 Task: Create new contact,   with mail id: 'NoraHill@Gmail.com', first name: 'Nora', Last name: 'Hill', Job Title: IT Consultant, Phone number (617) 555-4567. Change life cycle stage to  'Lead' and lead status to 'New'. Add new company to the associated contact: corporate.comcast.com and type: Vendor. Logged in from softage.4@softage.net
Action: Mouse moved to (82, 53)
Screenshot: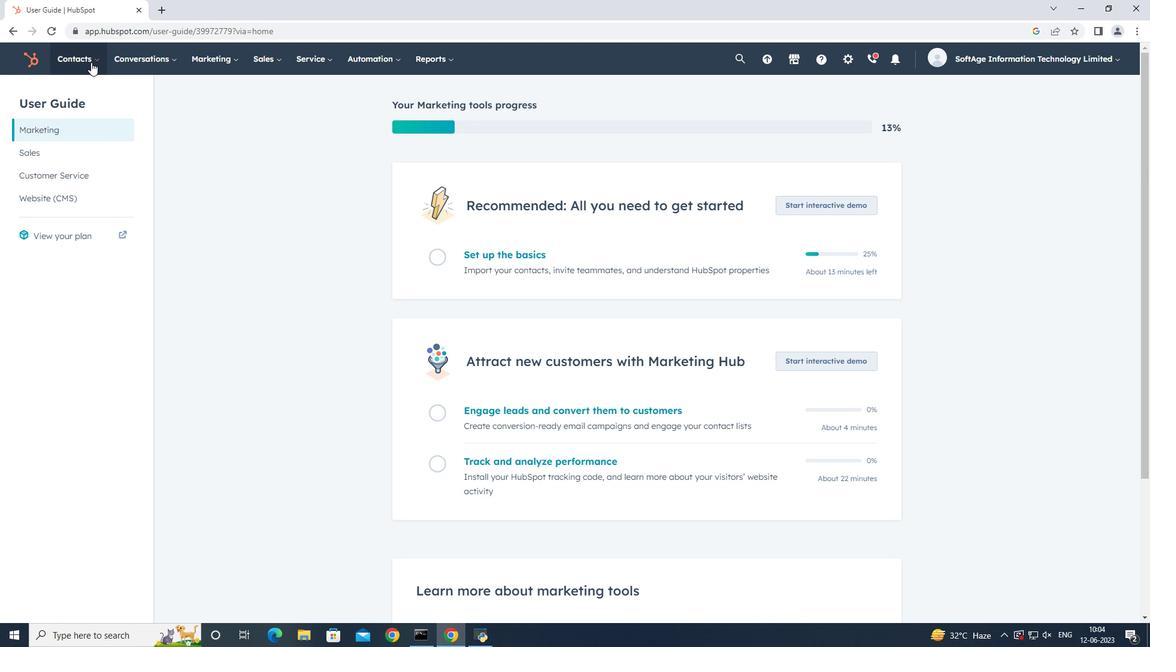 
Action: Mouse pressed left at (82, 53)
Screenshot: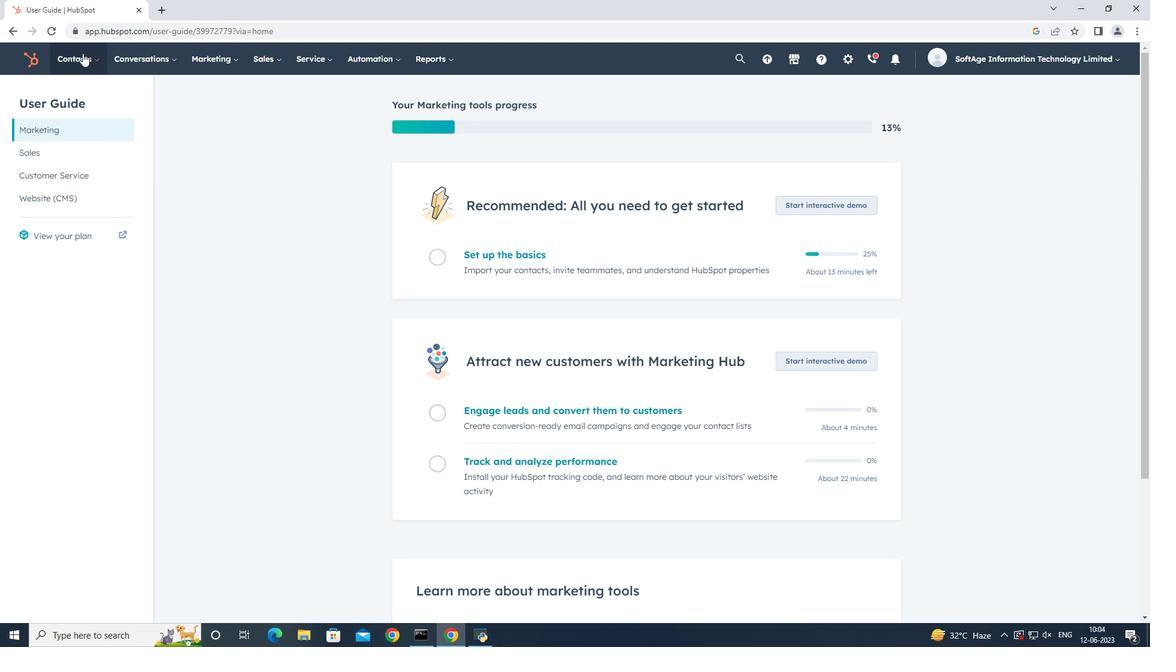 
Action: Mouse moved to (92, 91)
Screenshot: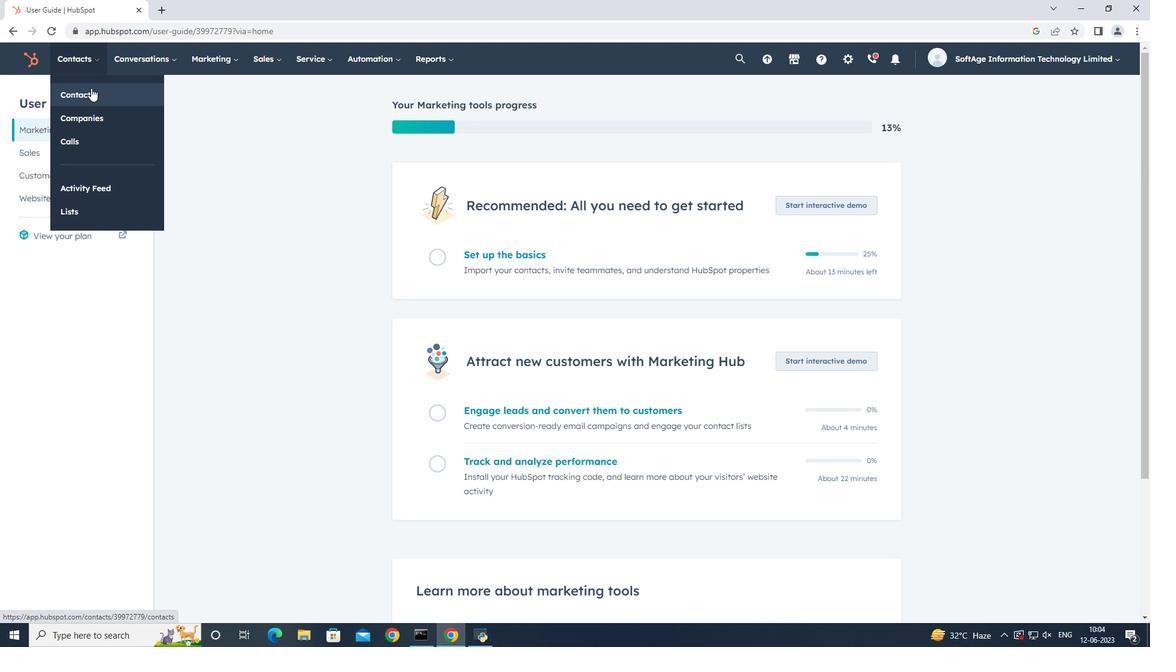 
Action: Mouse pressed left at (92, 91)
Screenshot: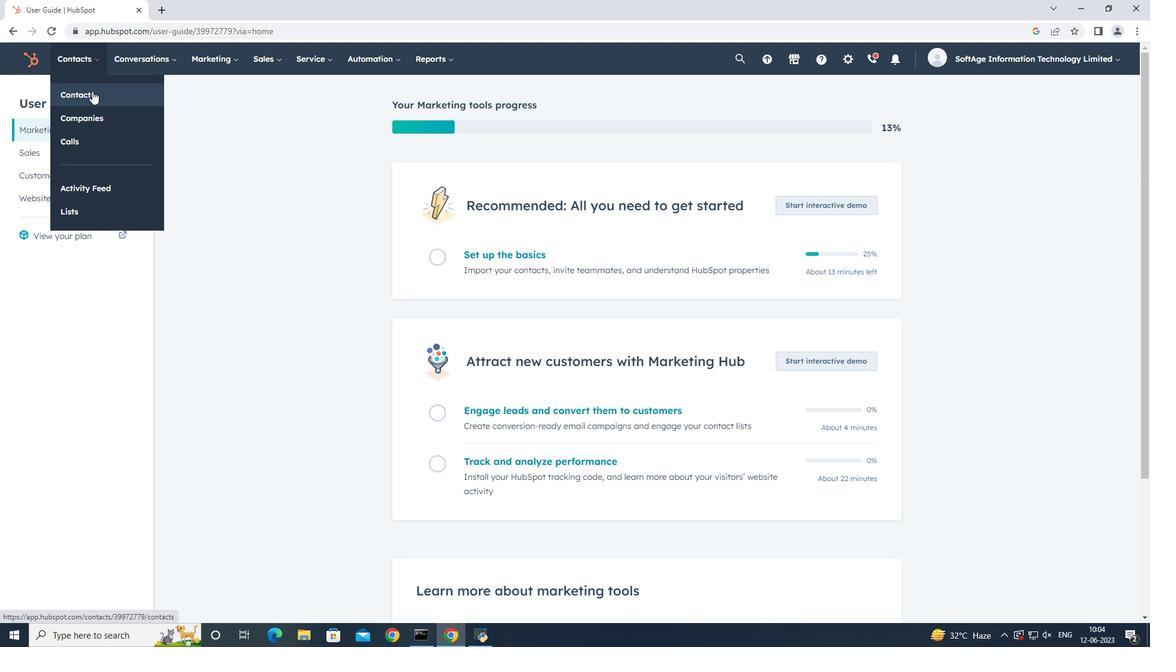 
Action: Mouse moved to (1093, 99)
Screenshot: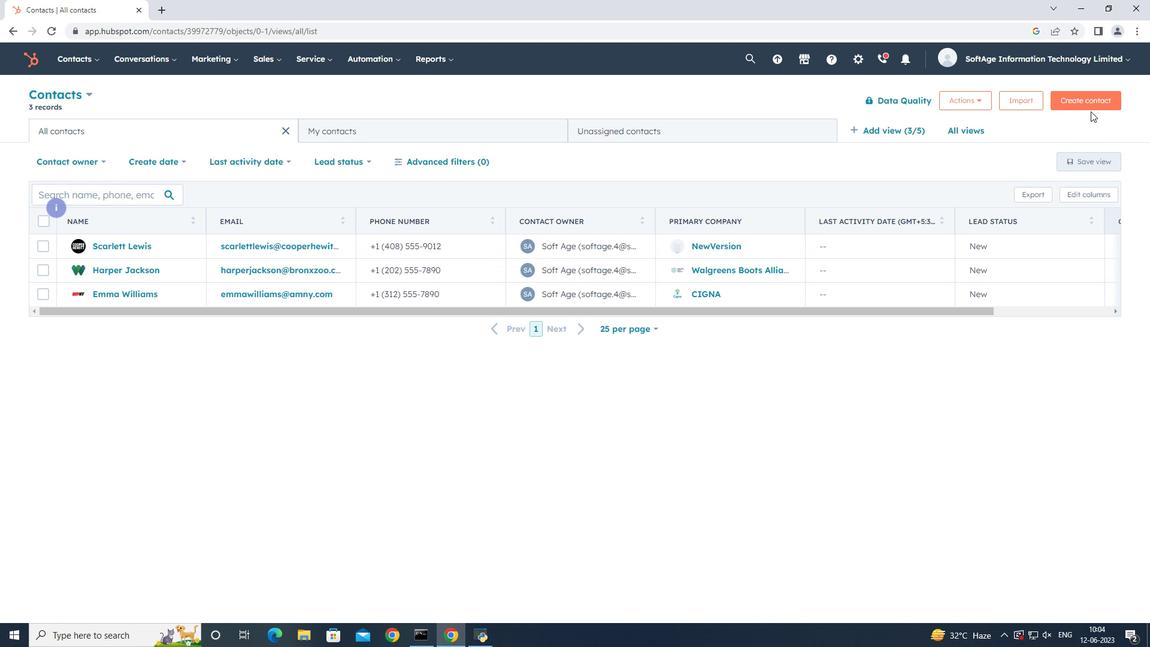 
Action: Mouse pressed left at (1093, 99)
Screenshot: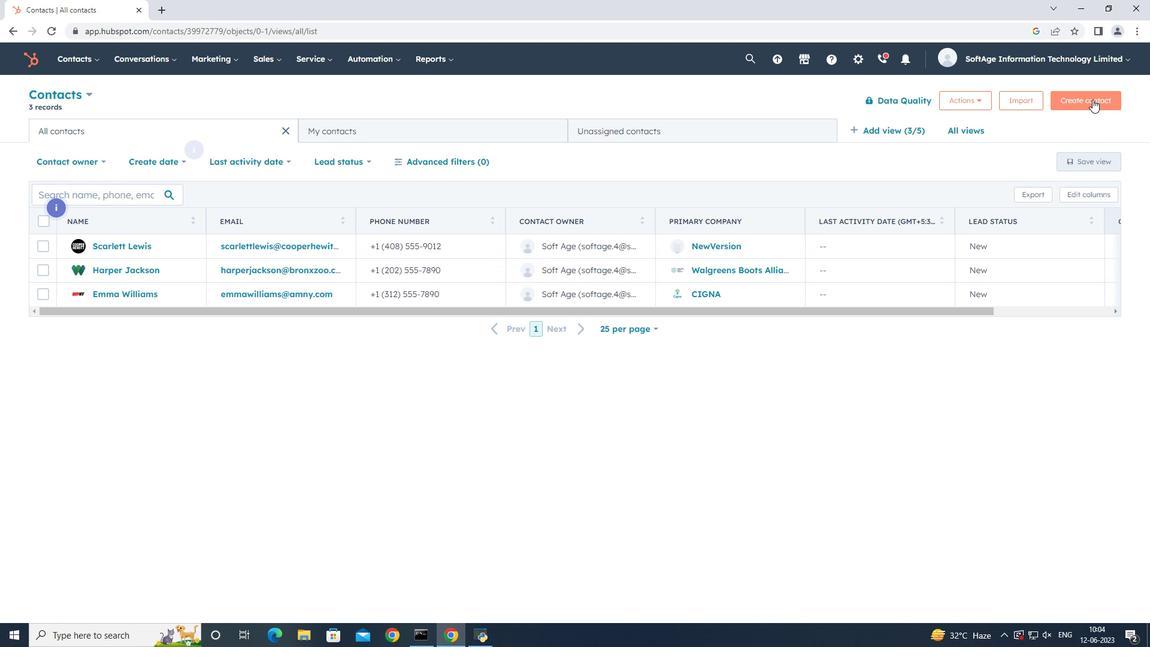 
Action: Mouse moved to (981, 157)
Screenshot: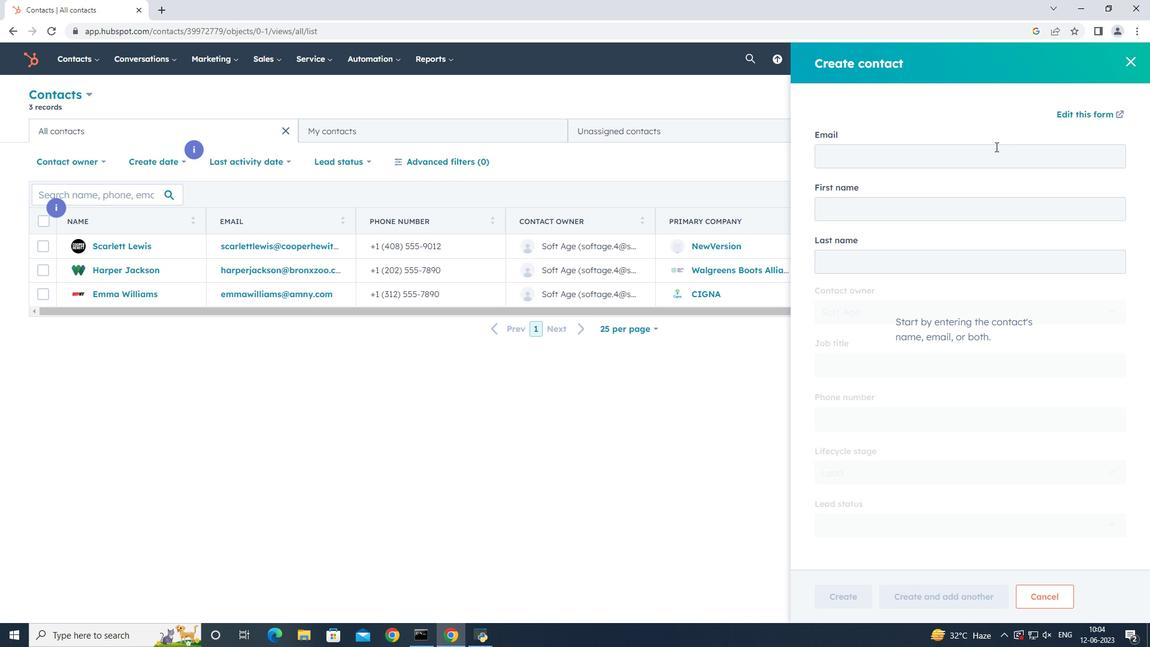 
Action: Mouse pressed left at (981, 157)
Screenshot: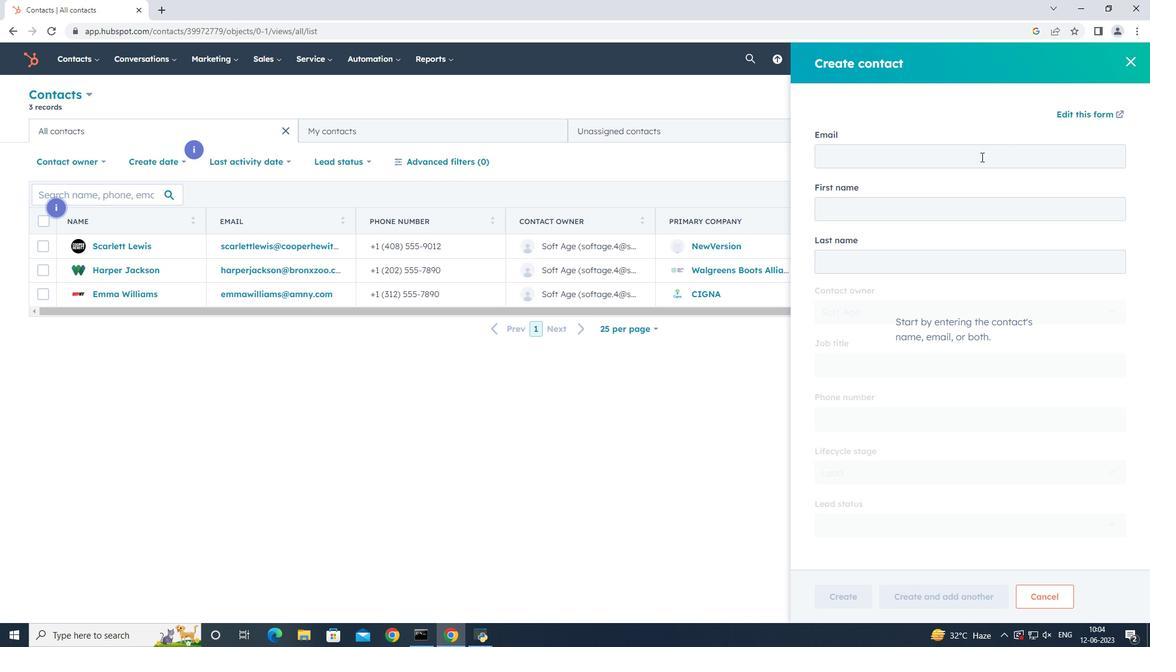 
Action: Key pressed <Key.shift><Key.shift><Key.shift><Key.shift><Key.shift><Key.shift><Key.shift><Key.shift>Nora<Key.shift><Key.shift>Hill.c<Key.backspace><Key.backspace><Key.shift>@gmail.com<Key.tab><Key.shift>Nora<Key.tab><Key.shift><Key.shift><Key.shift>Hill
Screenshot: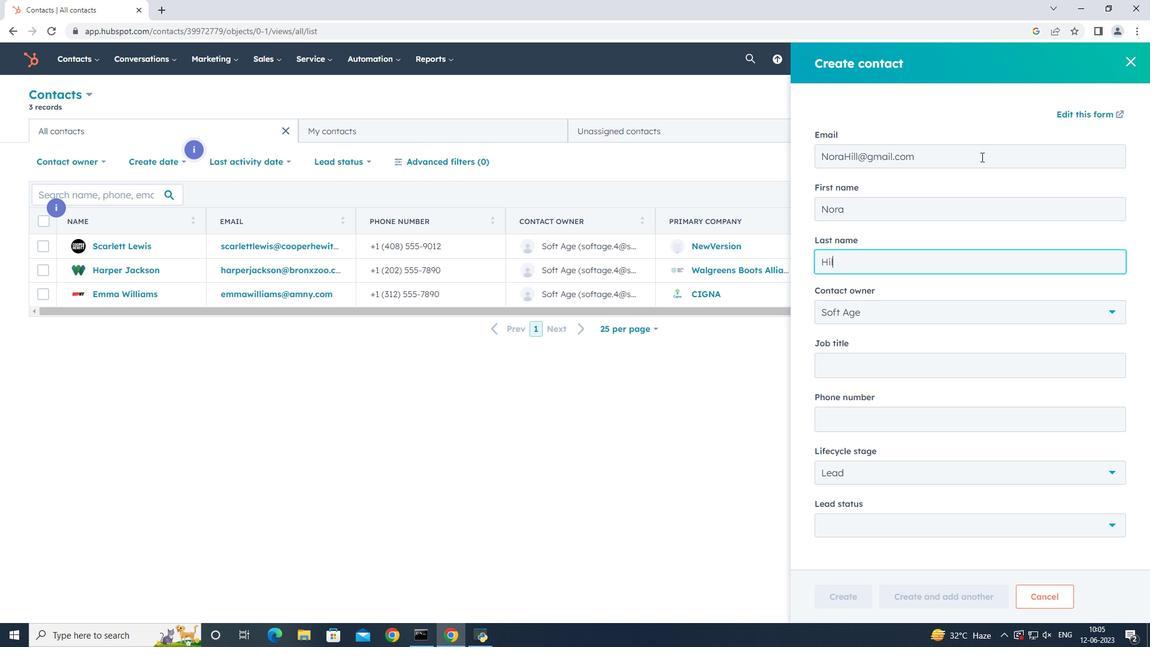 
Action: Mouse moved to (950, 360)
Screenshot: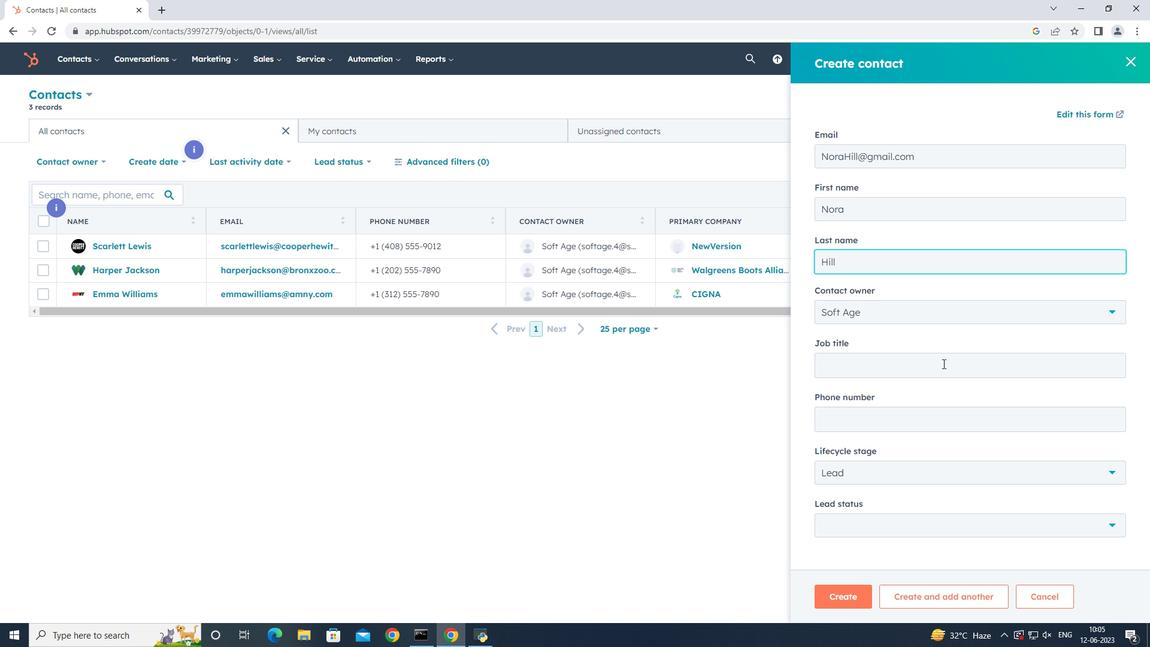 
Action: Mouse pressed left at (950, 360)
Screenshot: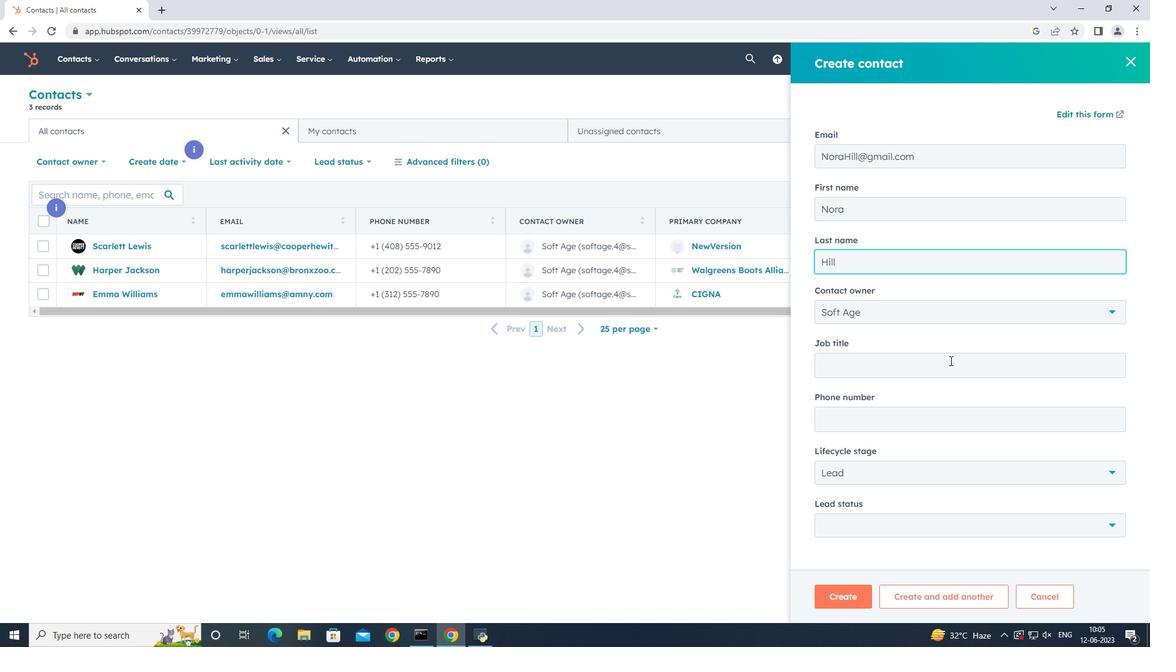 
Action: Key pressed <Key.shift>IT<Key.space><Key.shift><Key.shift><Key.shift><Key.shift><Key.shift><Key.shift>Consultant
Screenshot: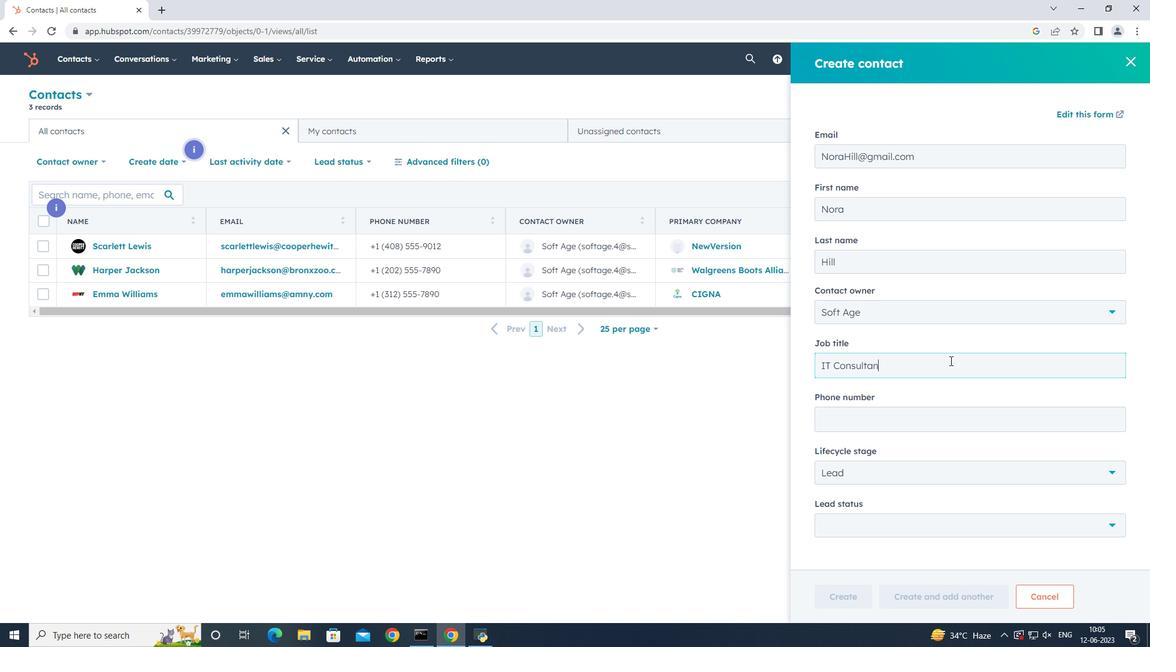 
Action: Mouse moved to (932, 421)
Screenshot: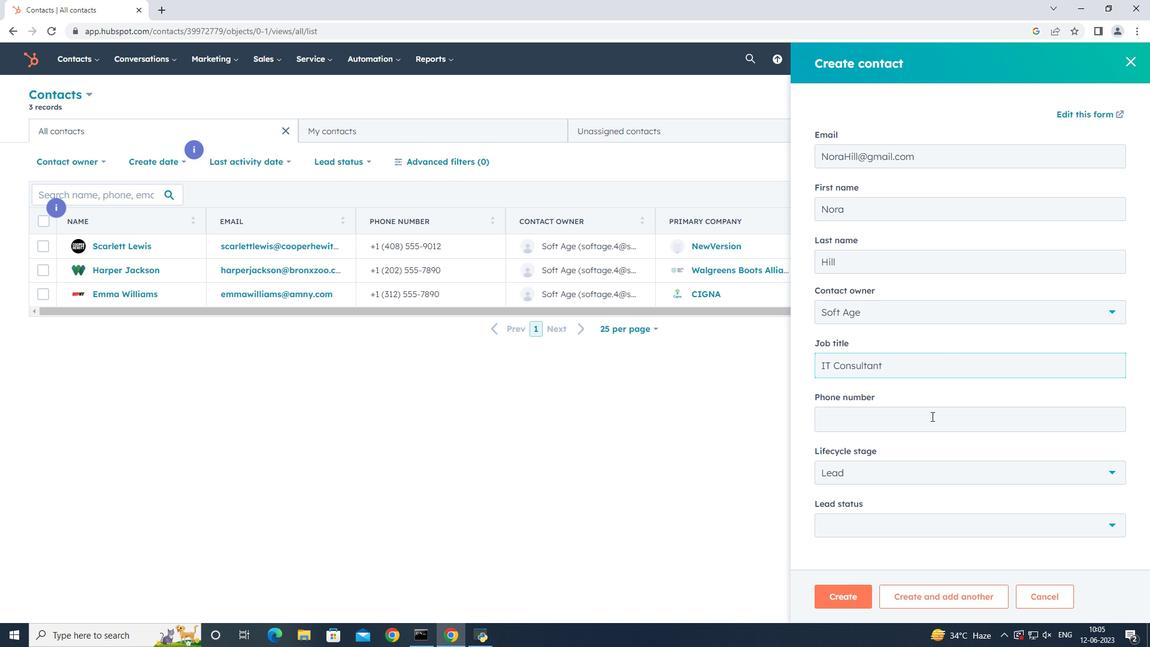 
Action: Mouse pressed left at (932, 421)
Screenshot: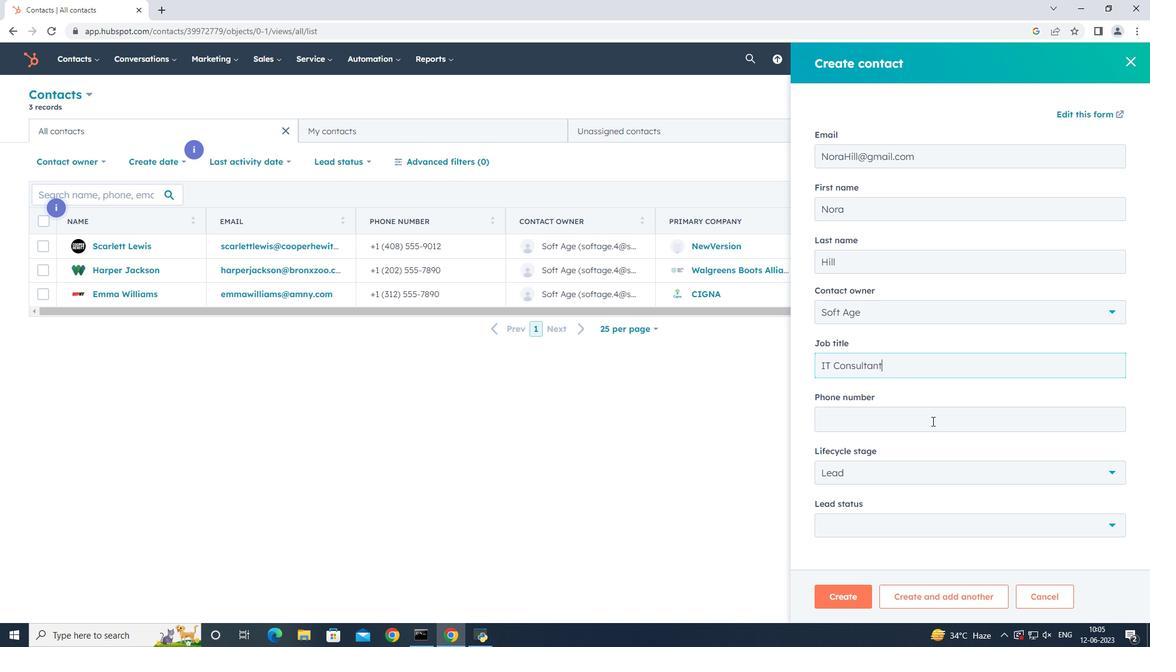 
Action: Key pressed 6175554567
Screenshot: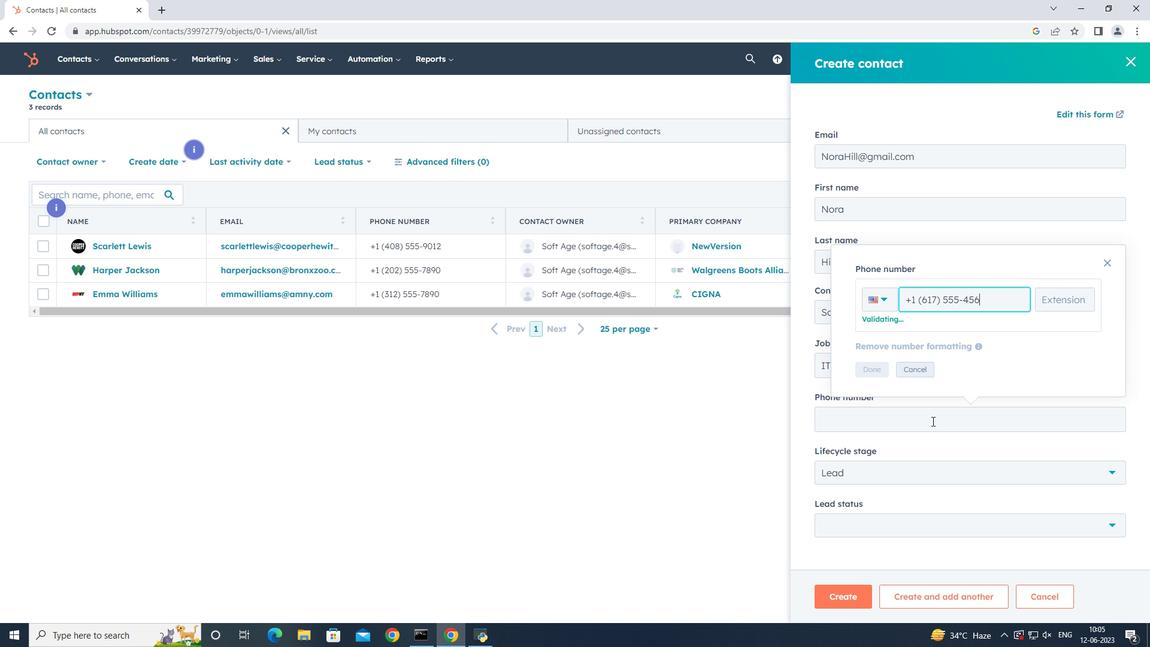 
Action: Mouse moved to (864, 370)
Screenshot: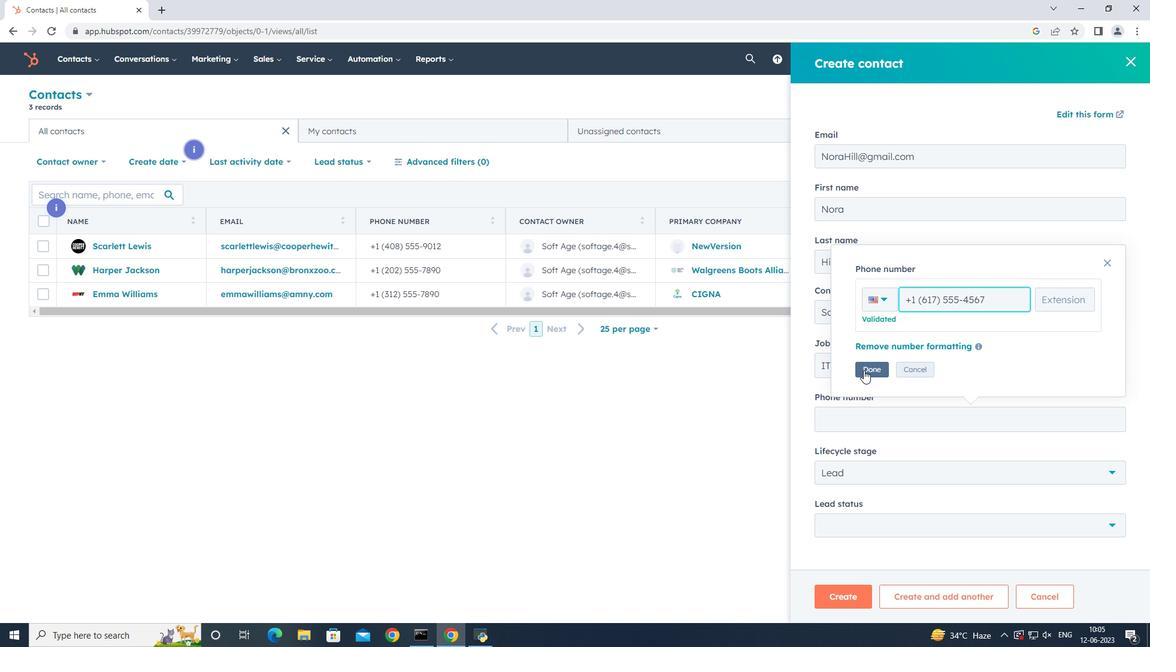 
Action: Mouse pressed left at (864, 370)
Screenshot: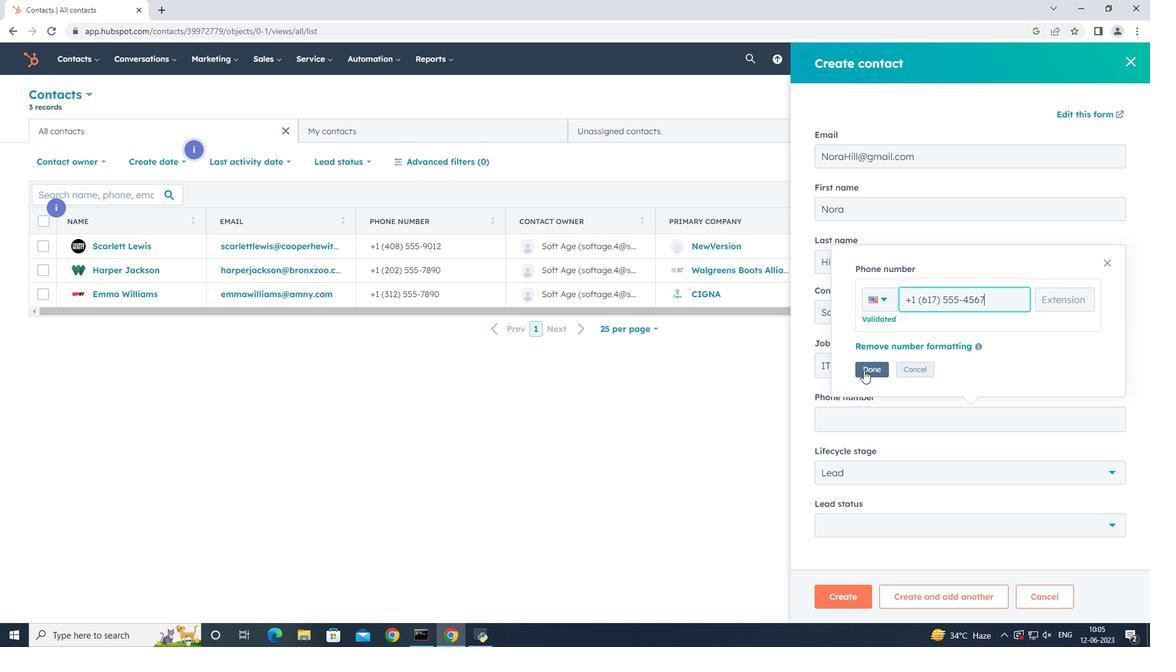 
Action: Mouse moved to (907, 484)
Screenshot: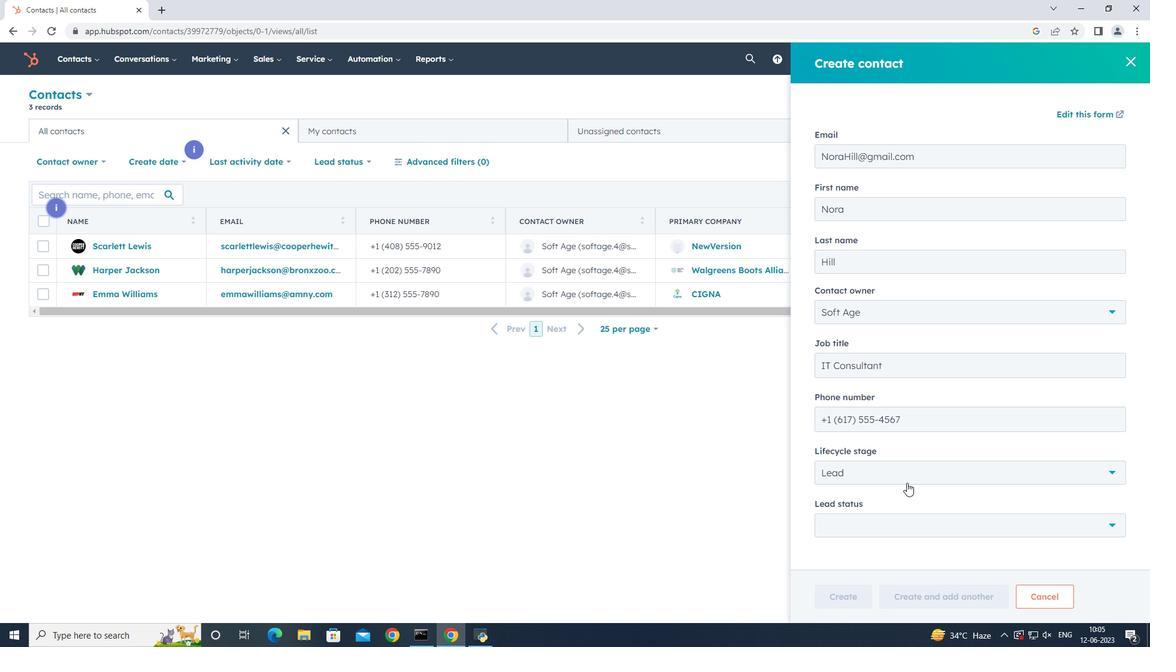 
Action: Mouse pressed left at (907, 484)
Screenshot: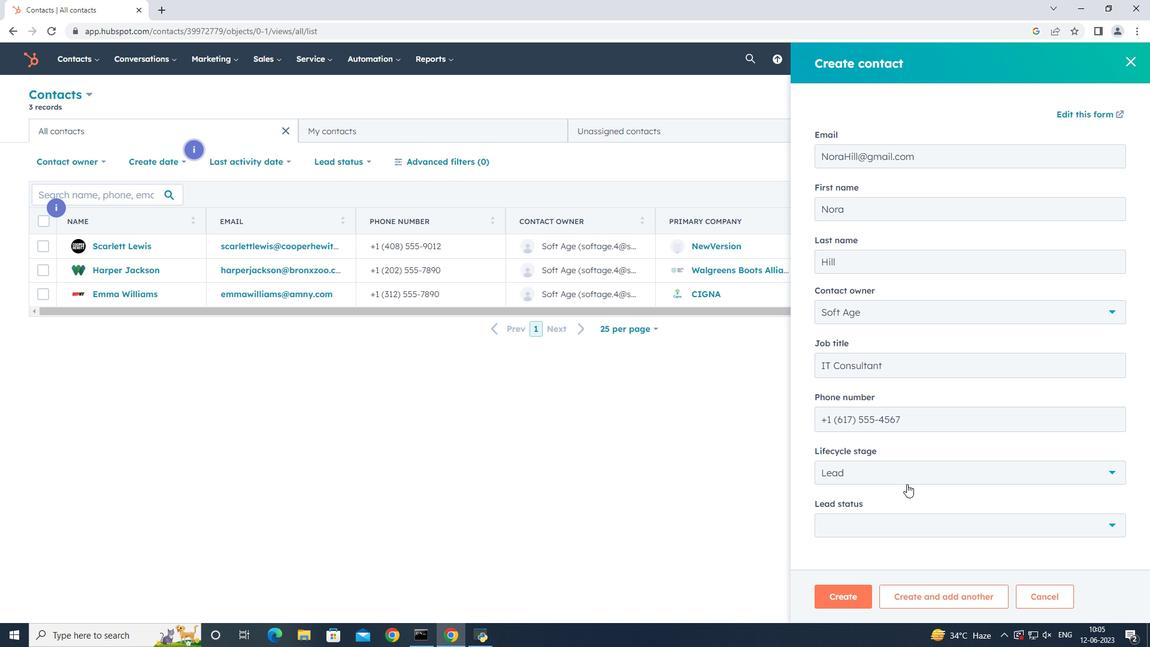 
Action: Mouse moved to (905, 364)
Screenshot: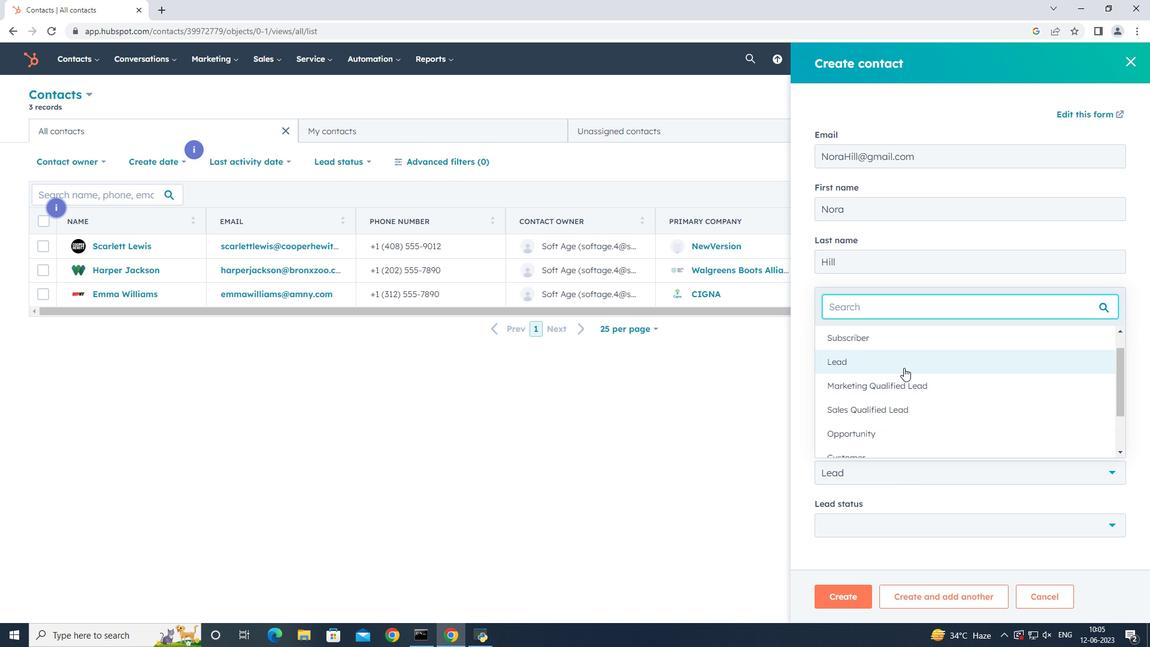 
Action: Mouse pressed left at (905, 364)
Screenshot: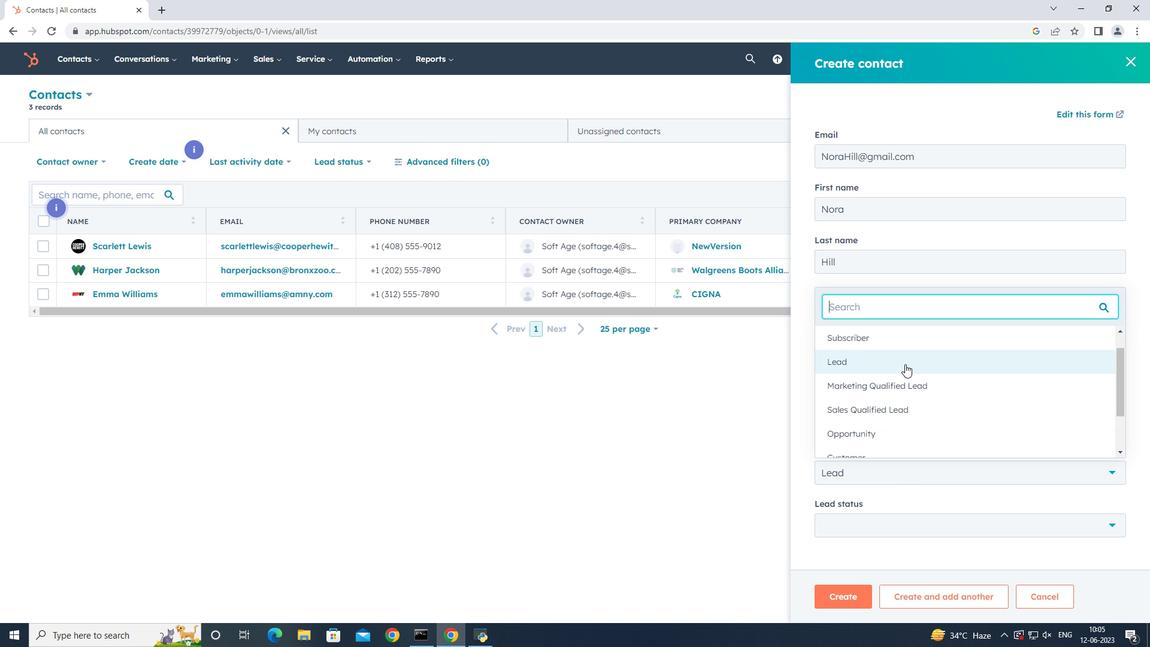 
Action: Mouse moved to (912, 526)
Screenshot: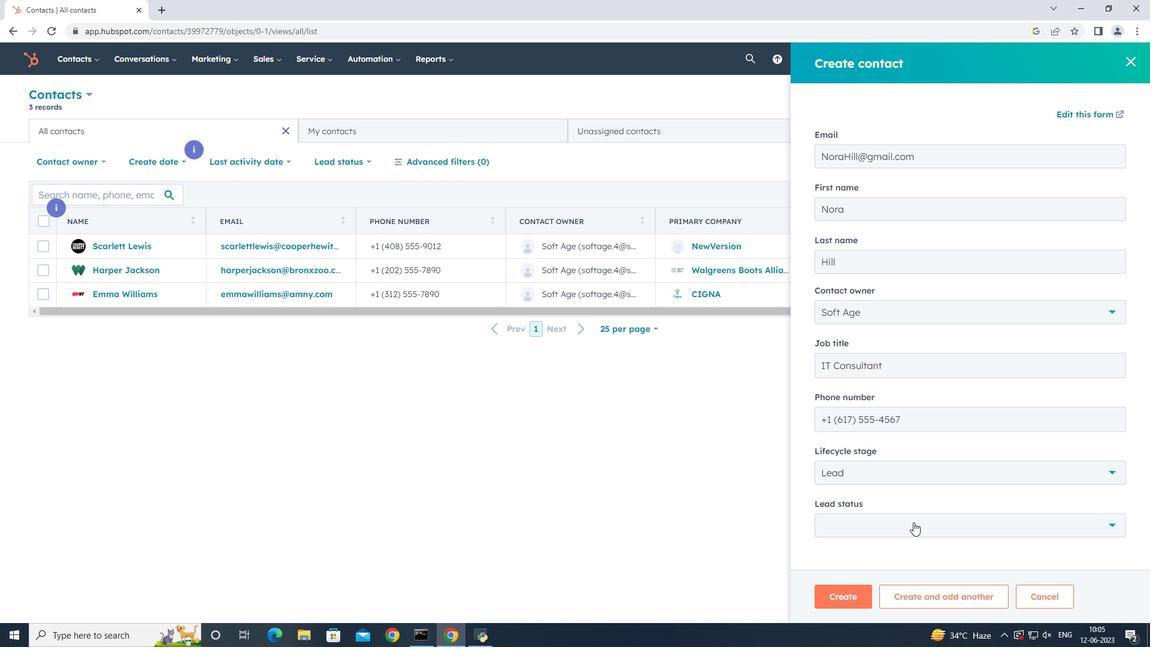 
Action: Mouse pressed left at (912, 526)
Screenshot: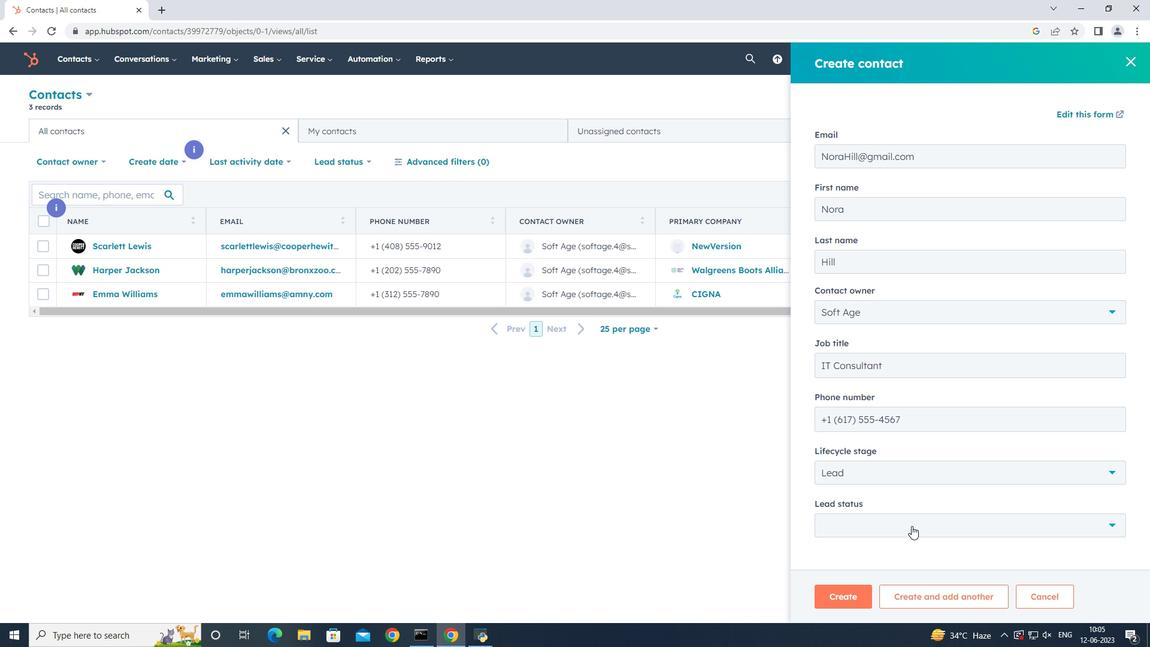 
Action: Mouse moved to (911, 414)
Screenshot: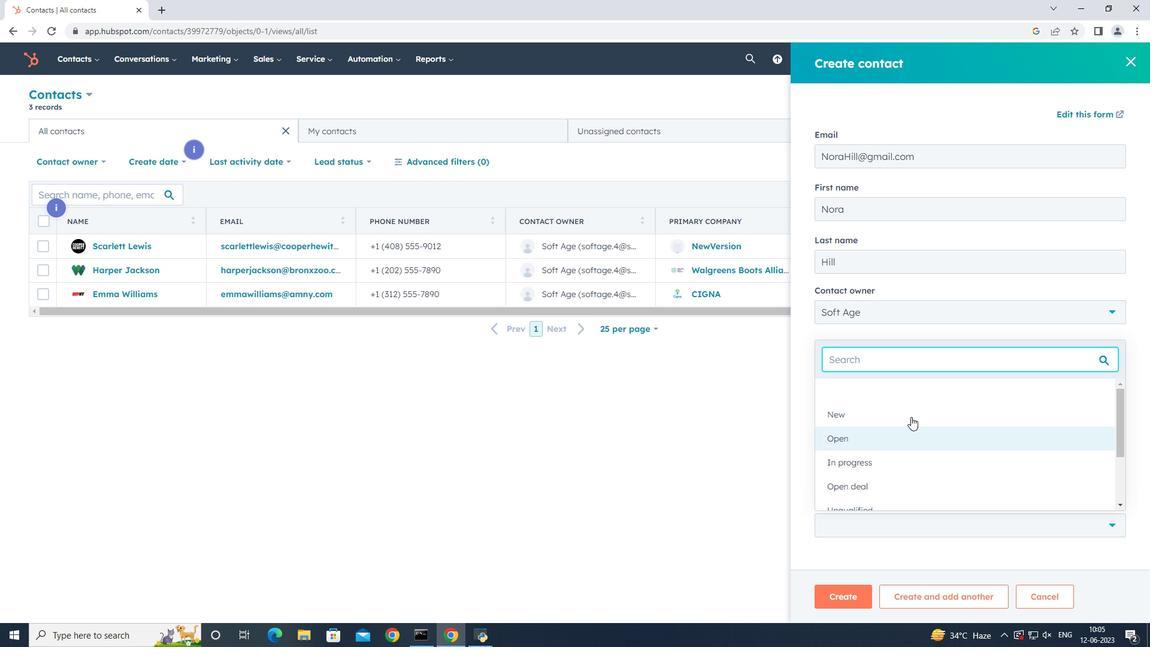 
Action: Mouse pressed left at (911, 414)
Screenshot: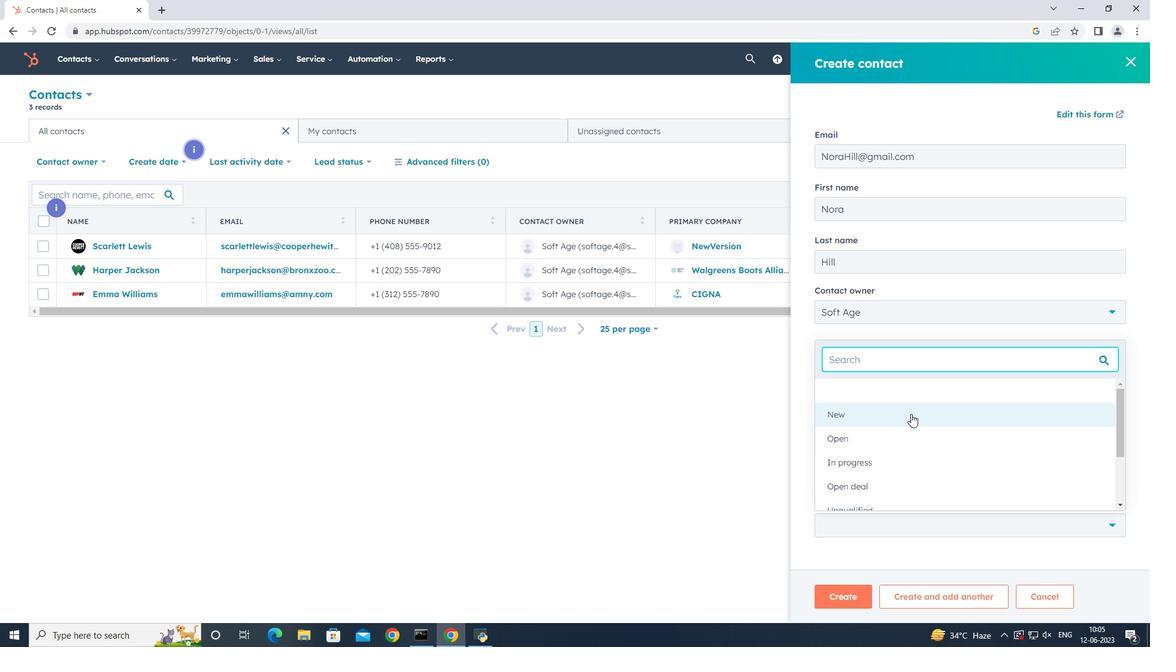 
Action: Mouse moved to (848, 600)
Screenshot: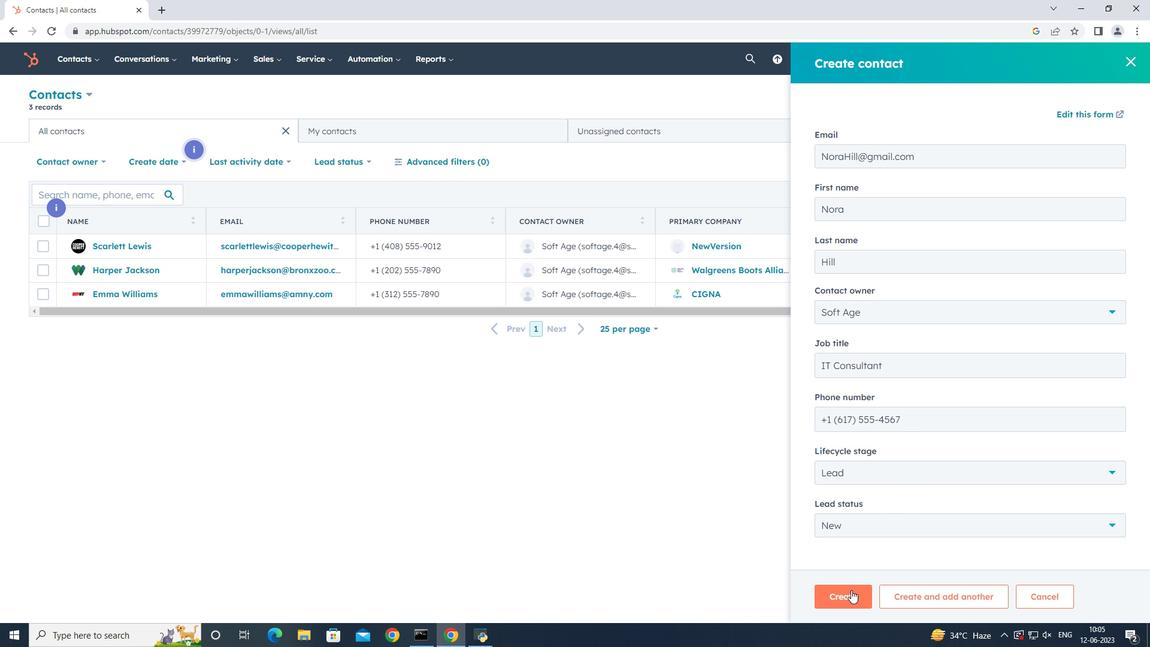 
Action: Mouse pressed left at (848, 600)
Screenshot: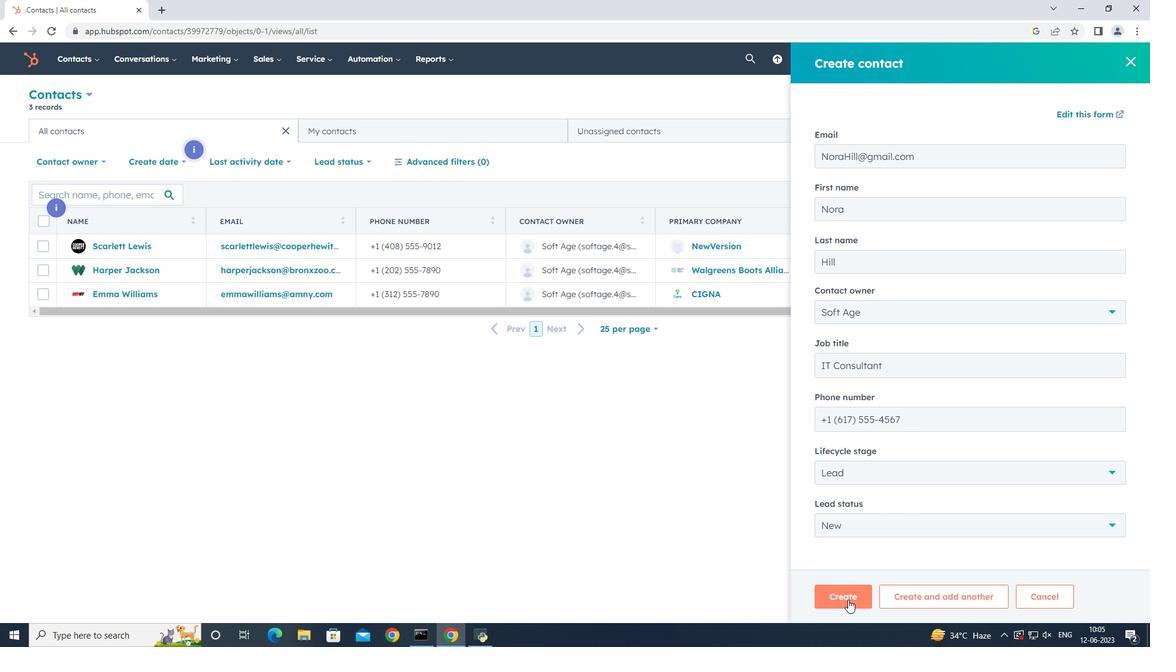 
Action: Mouse moved to (815, 382)
Screenshot: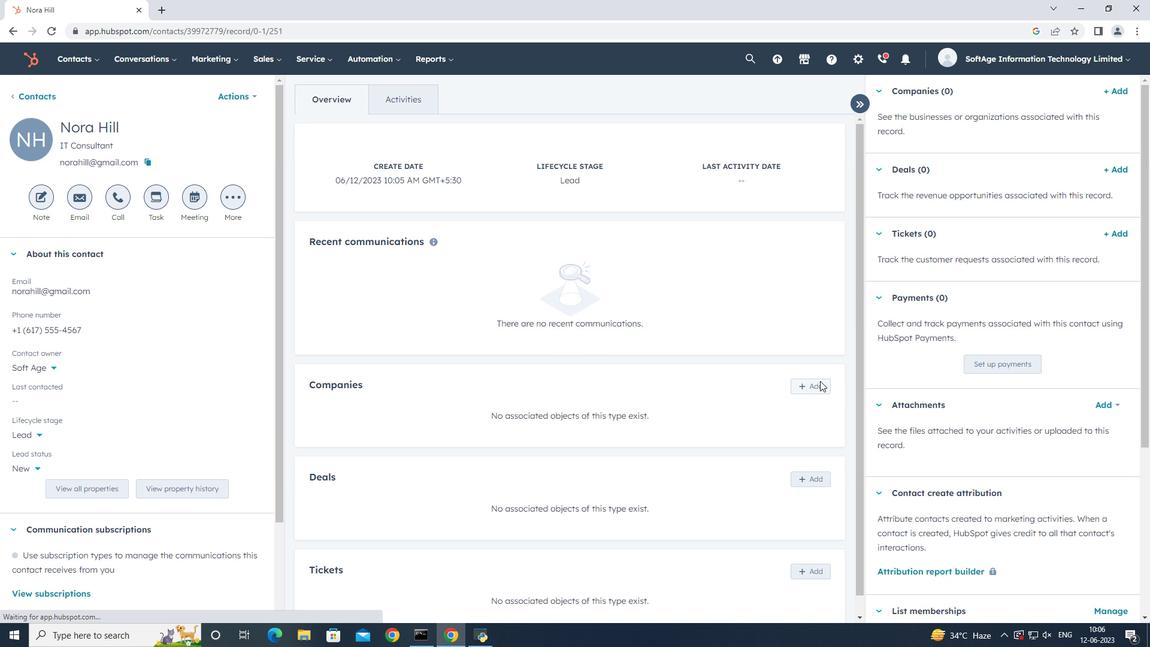
Action: Mouse pressed left at (815, 382)
Screenshot: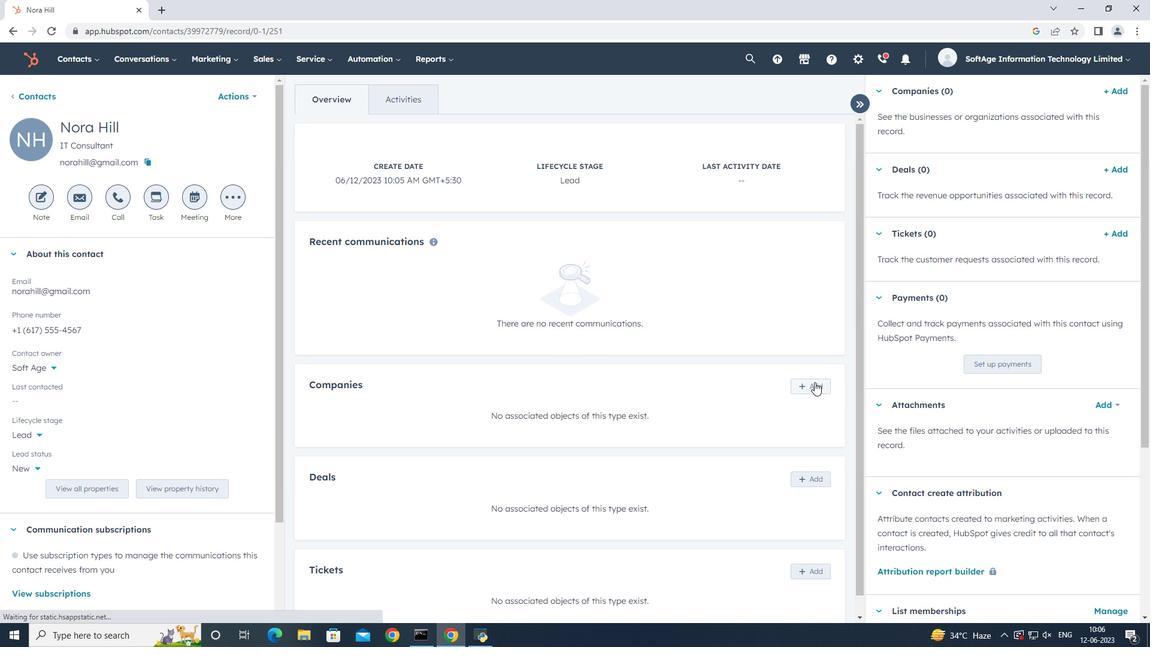 
Action: Mouse moved to (878, 128)
Screenshot: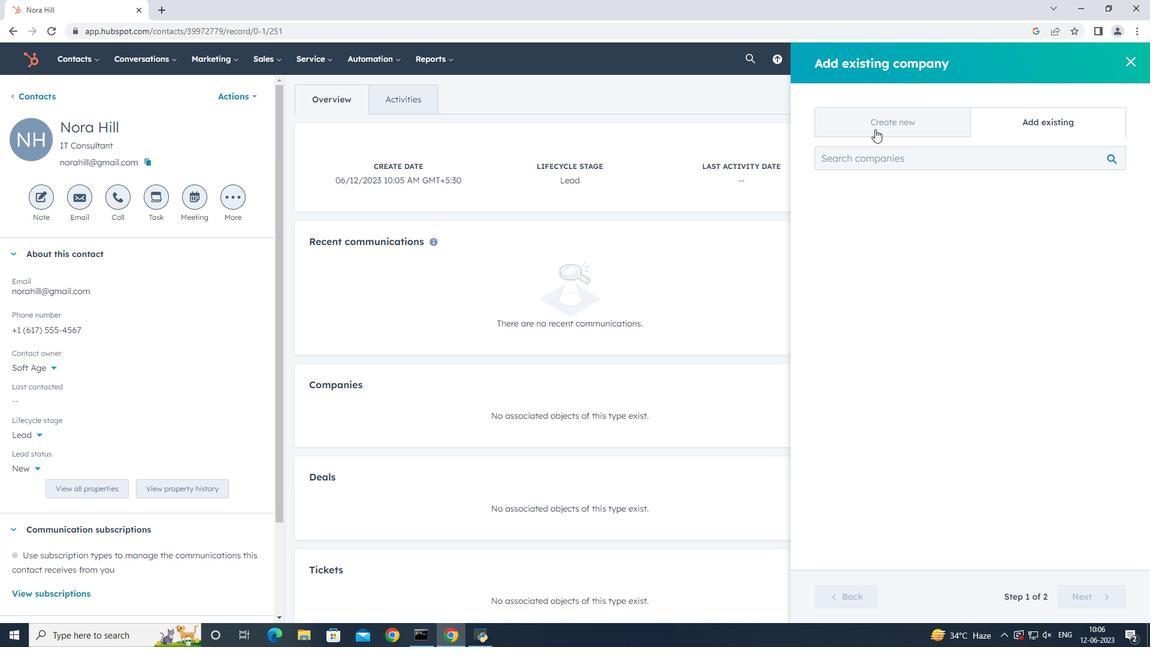 
Action: Mouse pressed left at (878, 128)
Screenshot: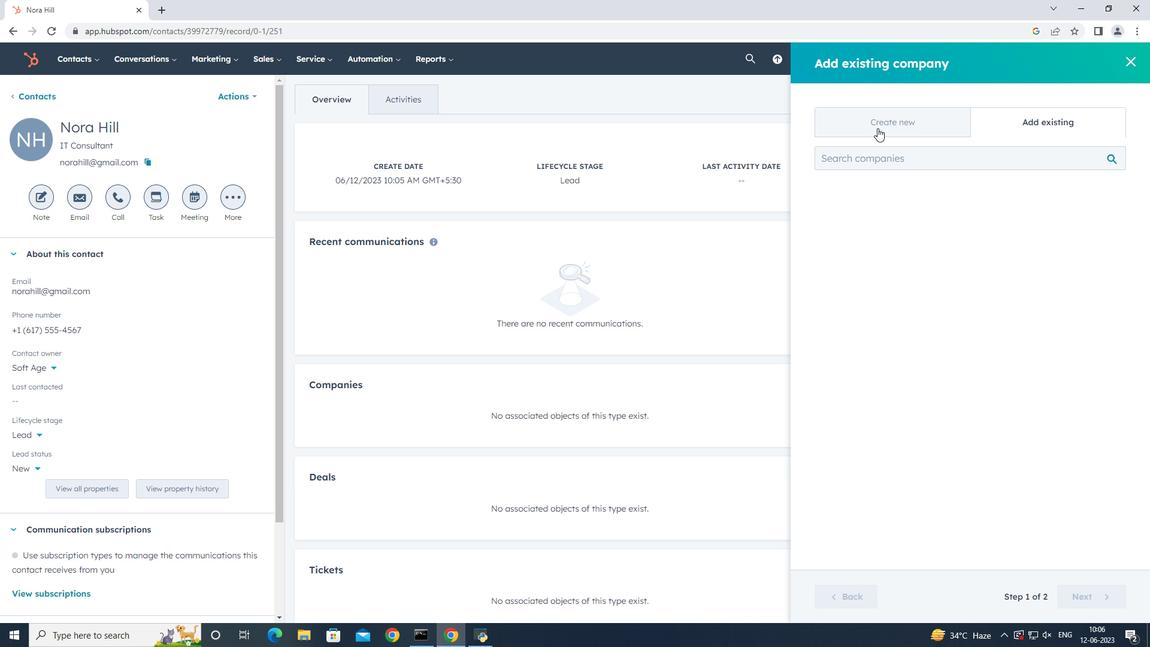 
Action: Mouse moved to (899, 193)
Screenshot: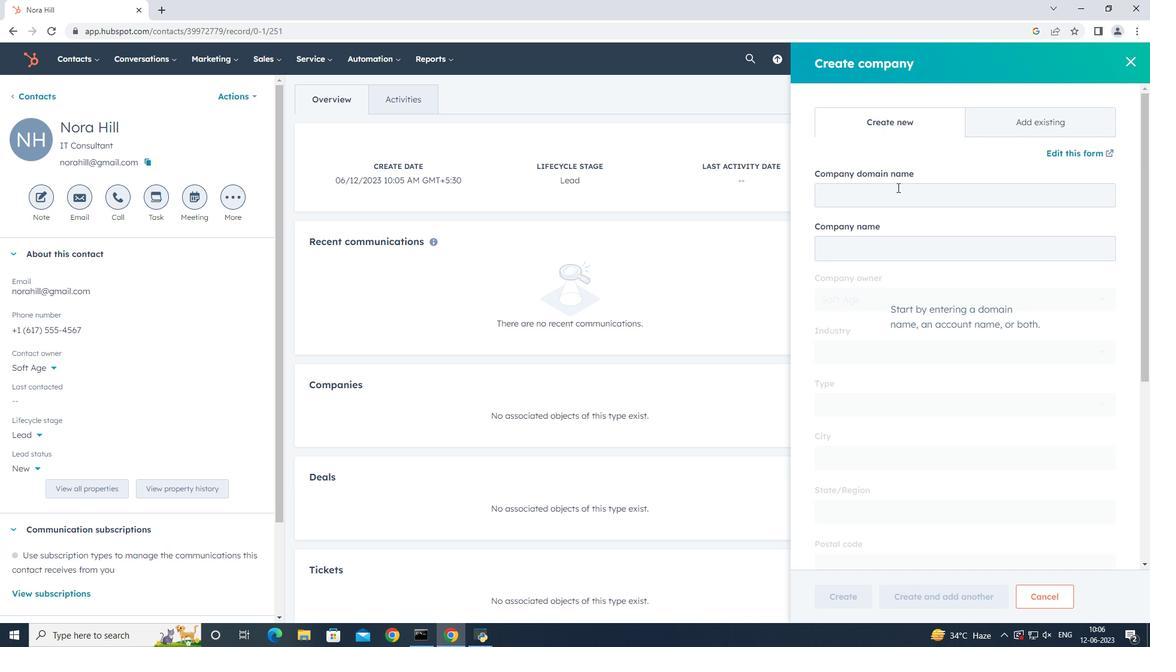 
Action: Mouse pressed left at (899, 193)
Screenshot: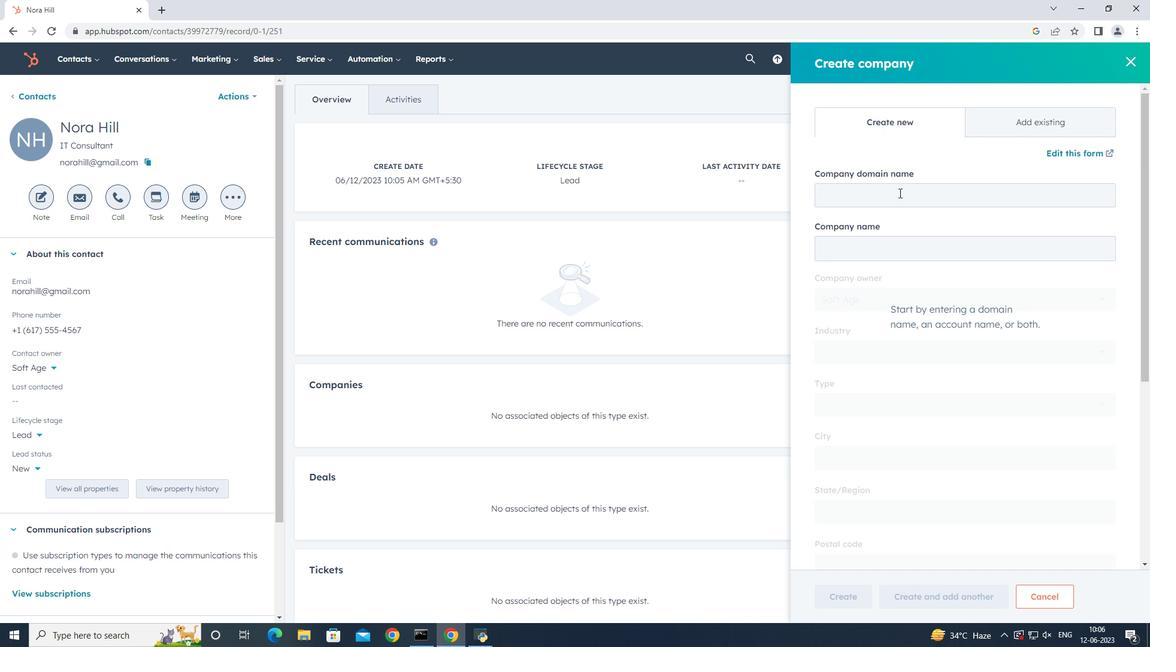 
Action: Key pressed corport<Key.backspace>ate.cmcast<Key.backspace><Key.backspace><Key.backspace><Key.backspace><Key.backspace>omcast.com
Screenshot: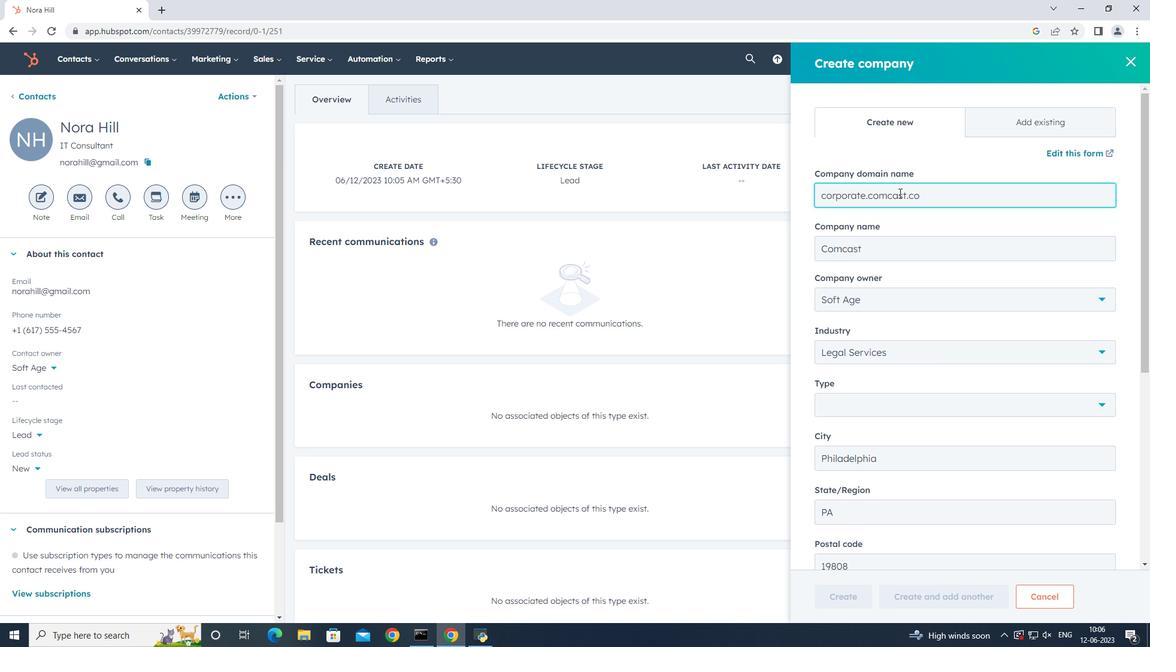 
Action: Mouse moved to (1002, 410)
Screenshot: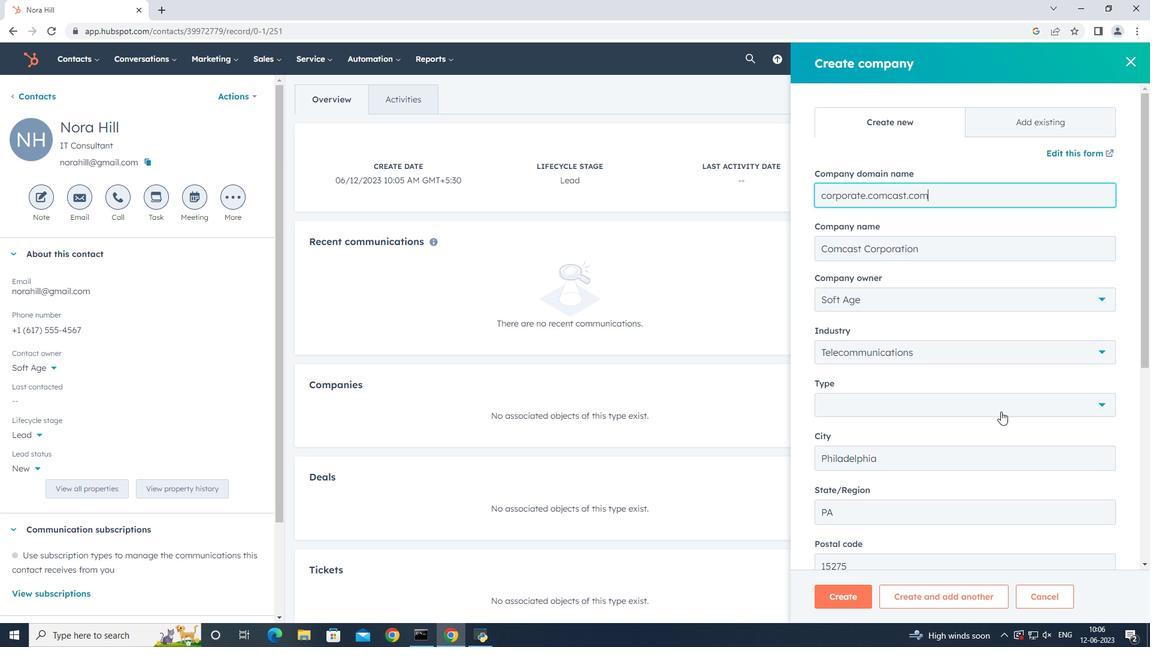 
Action: Mouse pressed left at (1002, 410)
Screenshot: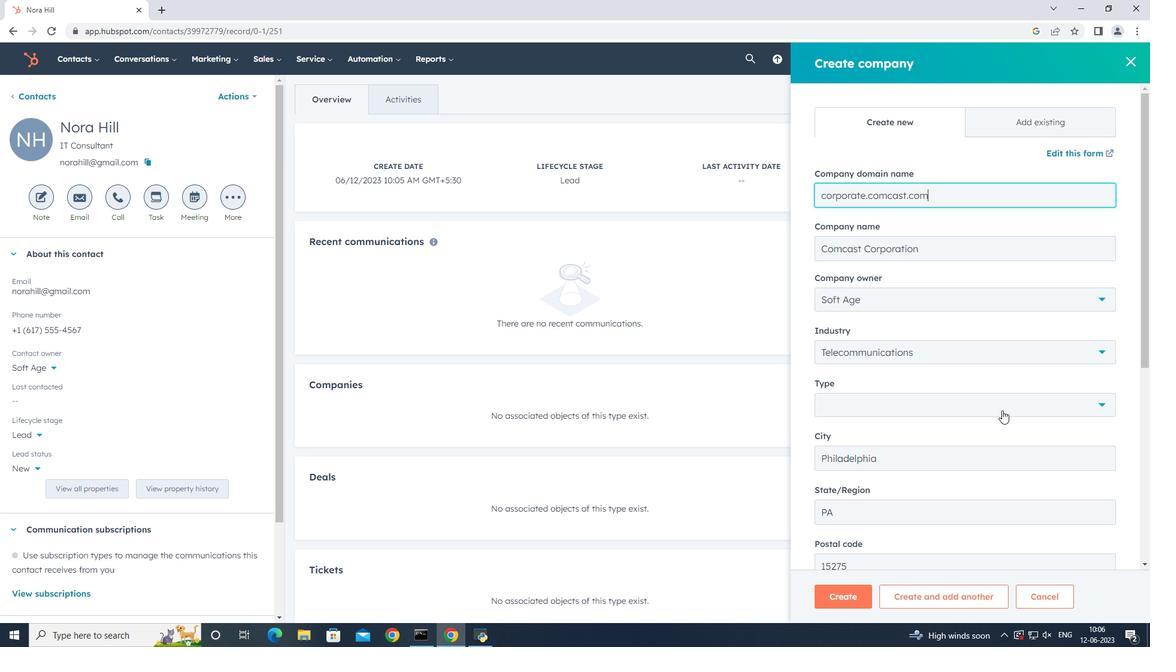 
Action: Mouse moved to (945, 531)
Screenshot: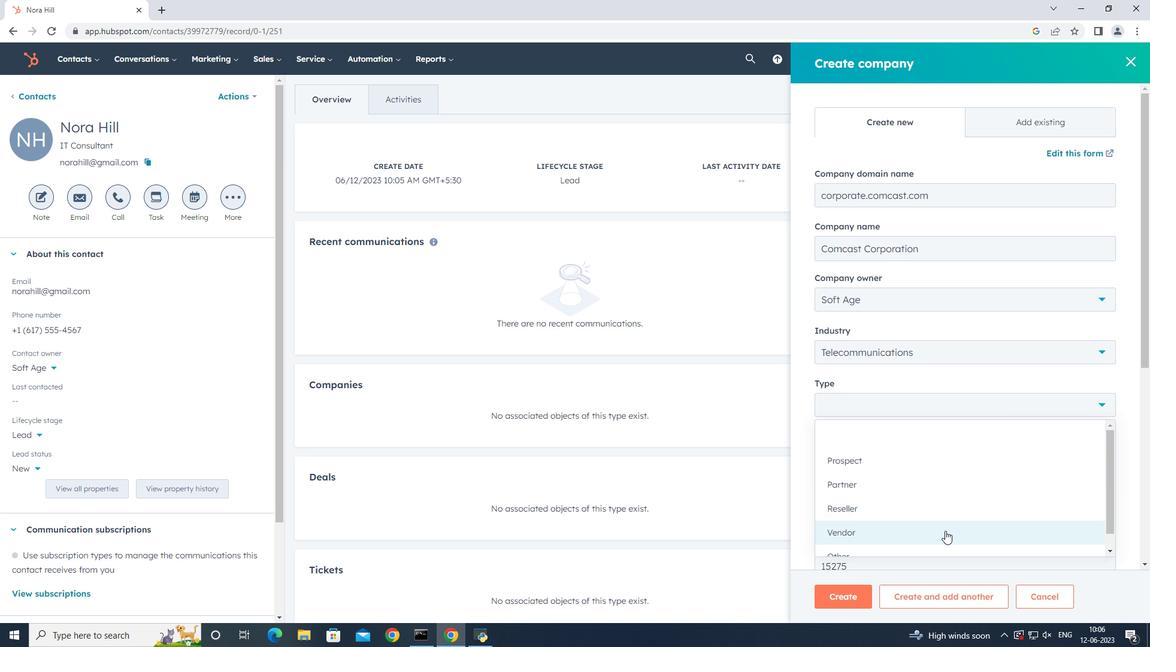 
Action: Mouse pressed left at (945, 531)
Screenshot: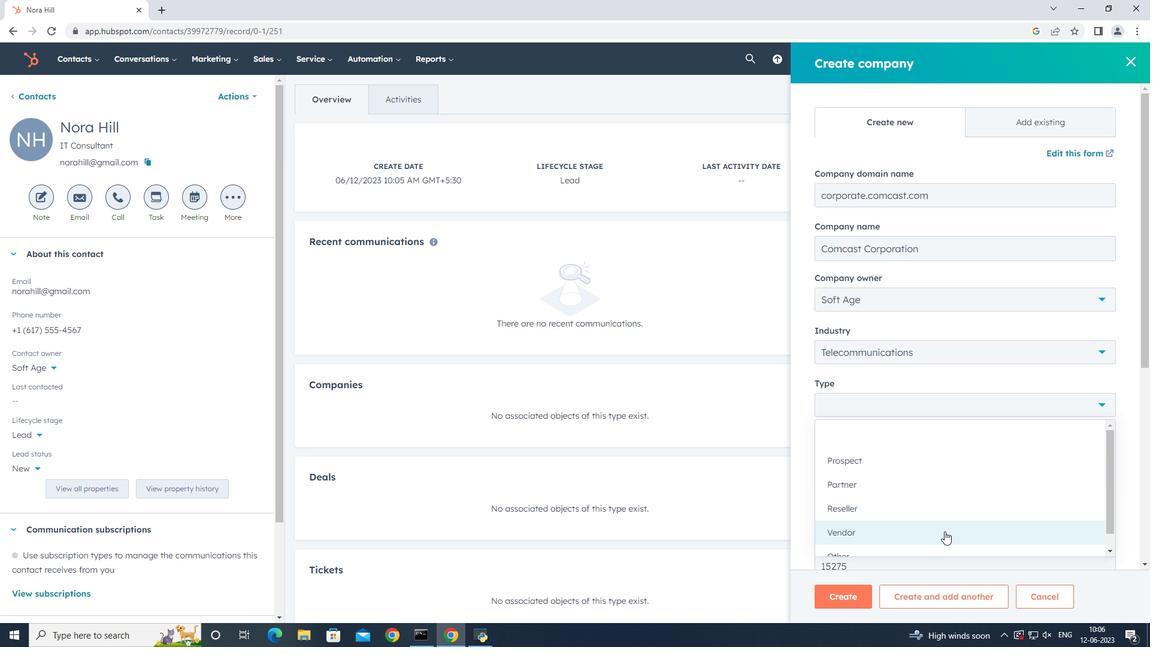 
Action: Mouse moved to (969, 472)
Screenshot: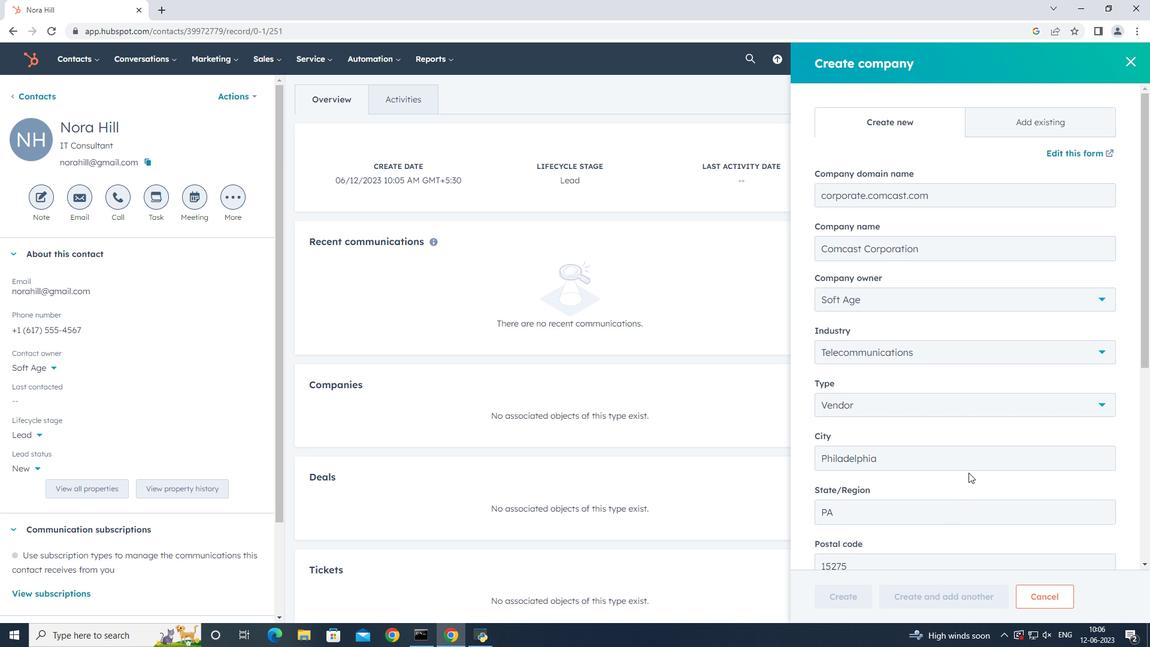 
Action: Mouse scrolled (969, 471) with delta (0, 0)
Screenshot: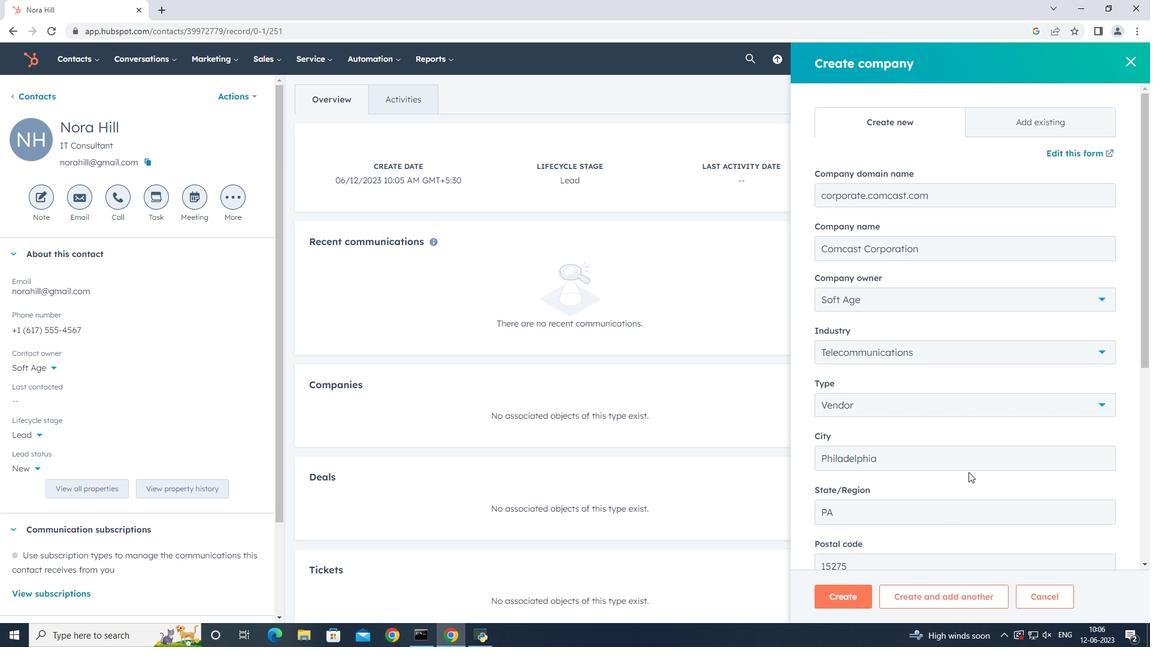 
Action: Mouse scrolled (969, 471) with delta (0, 0)
Screenshot: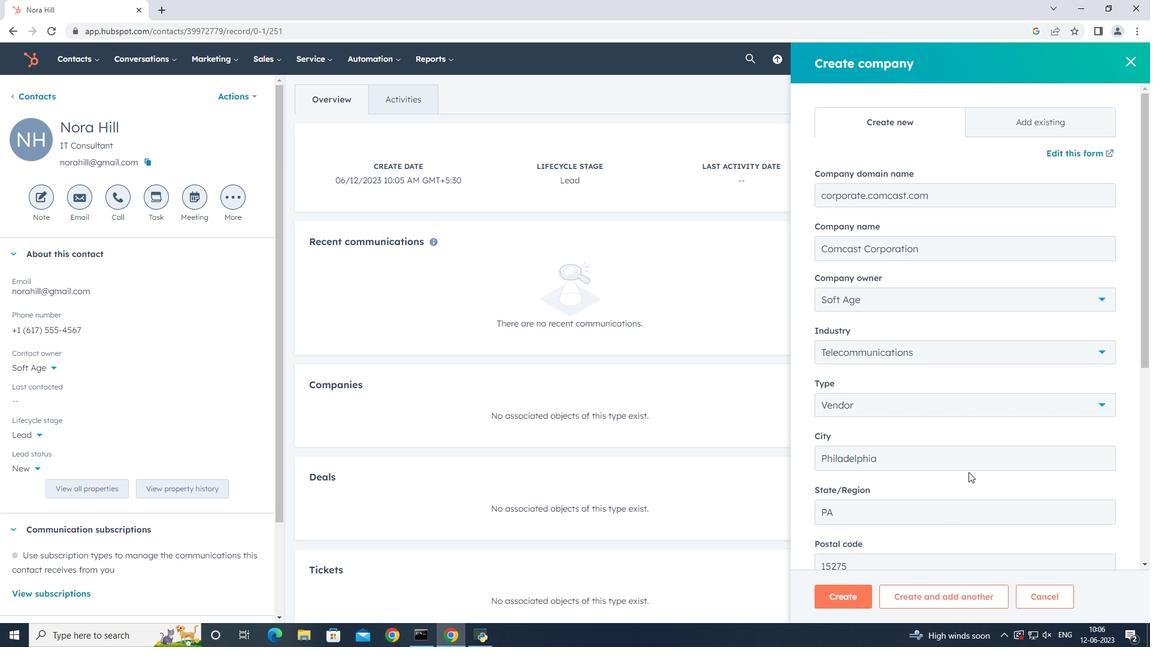 
Action: Mouse moved to (968, 471)
Screenshot: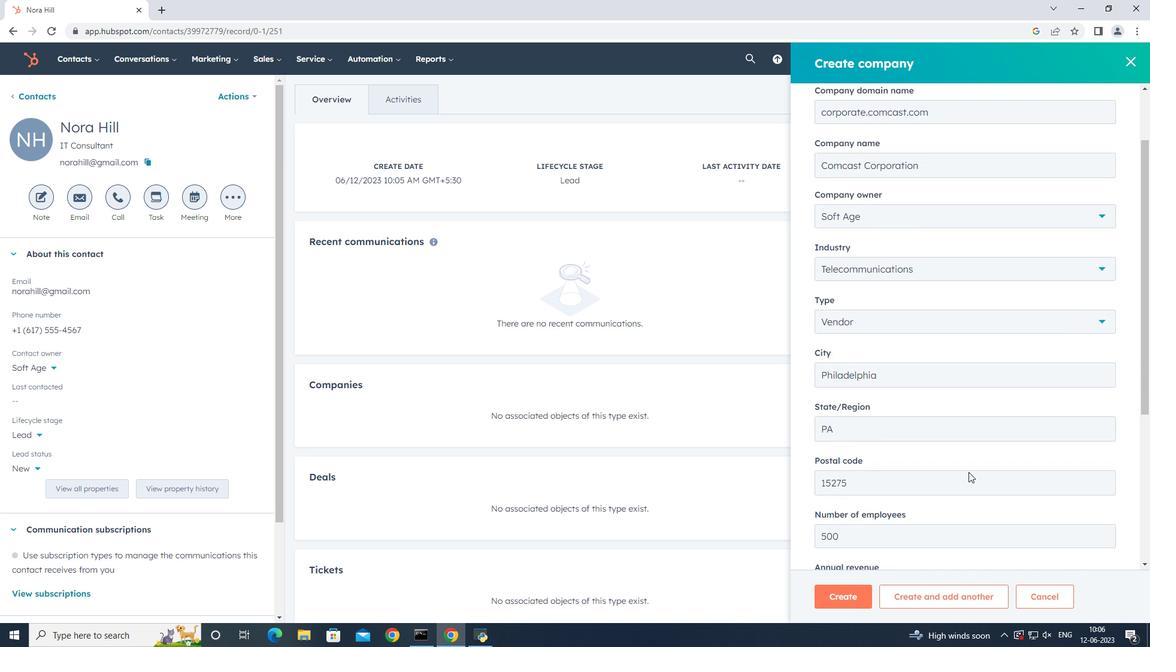 
Action: Mouse scrolled (968, 470) with delta (0, 0)
Screenshot: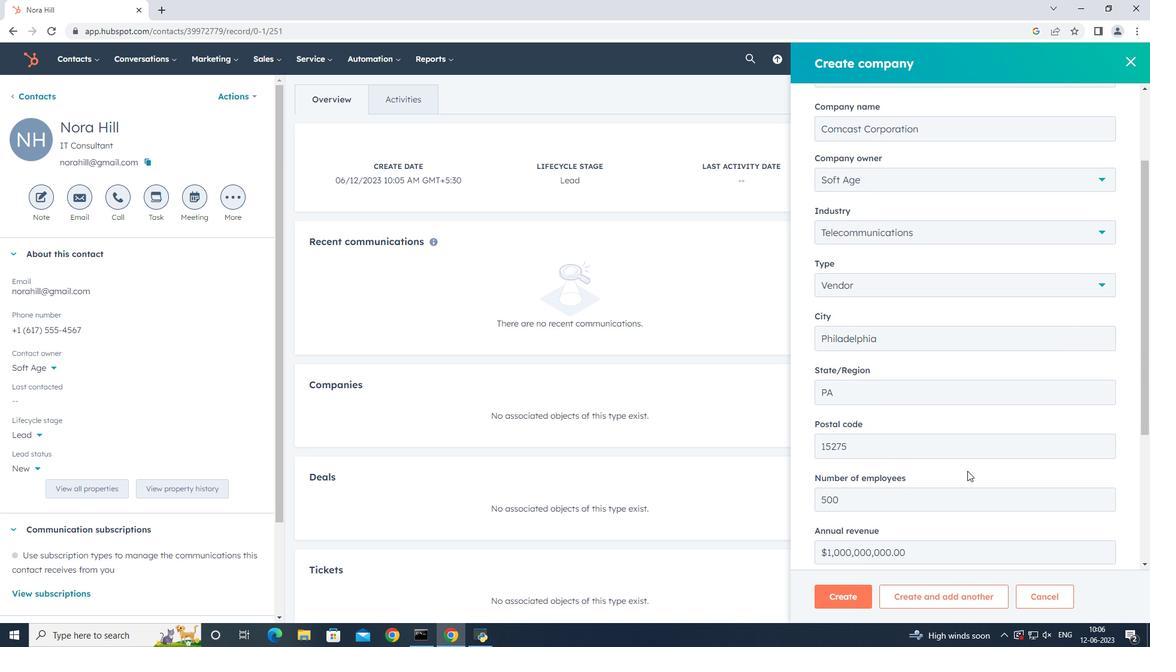 
Action: Mouse scrolled (968, 470) with delta (0, 0)
Screenshot: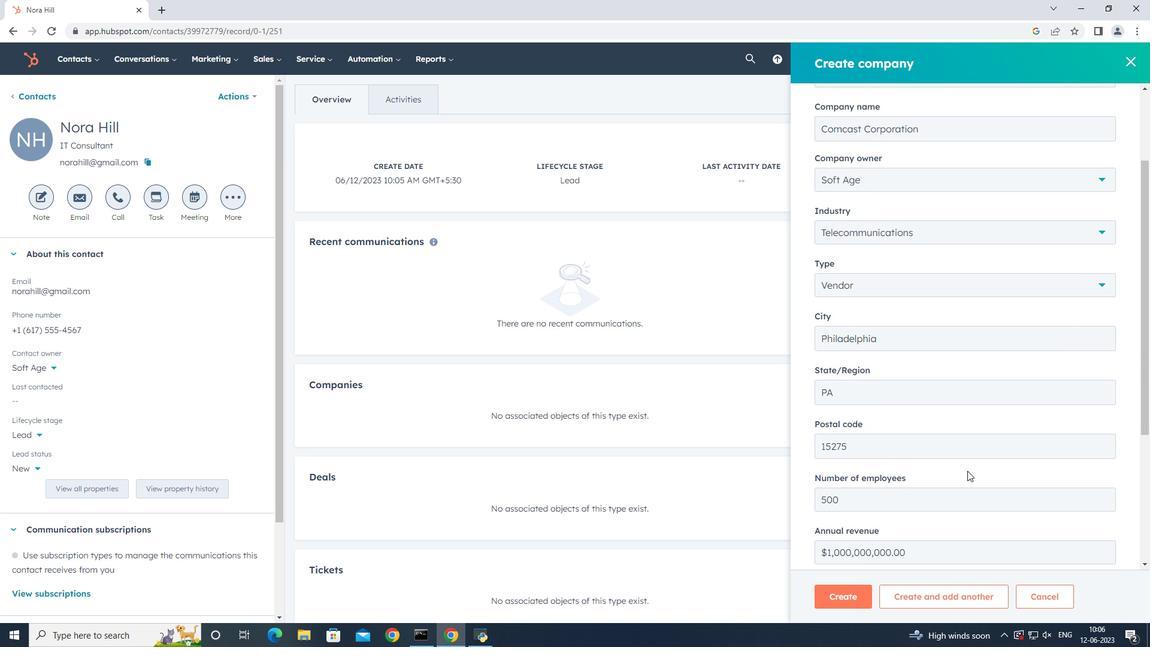 
Action: Mouse scrolled (968, 470) with delta (0, 0)
Screenshot: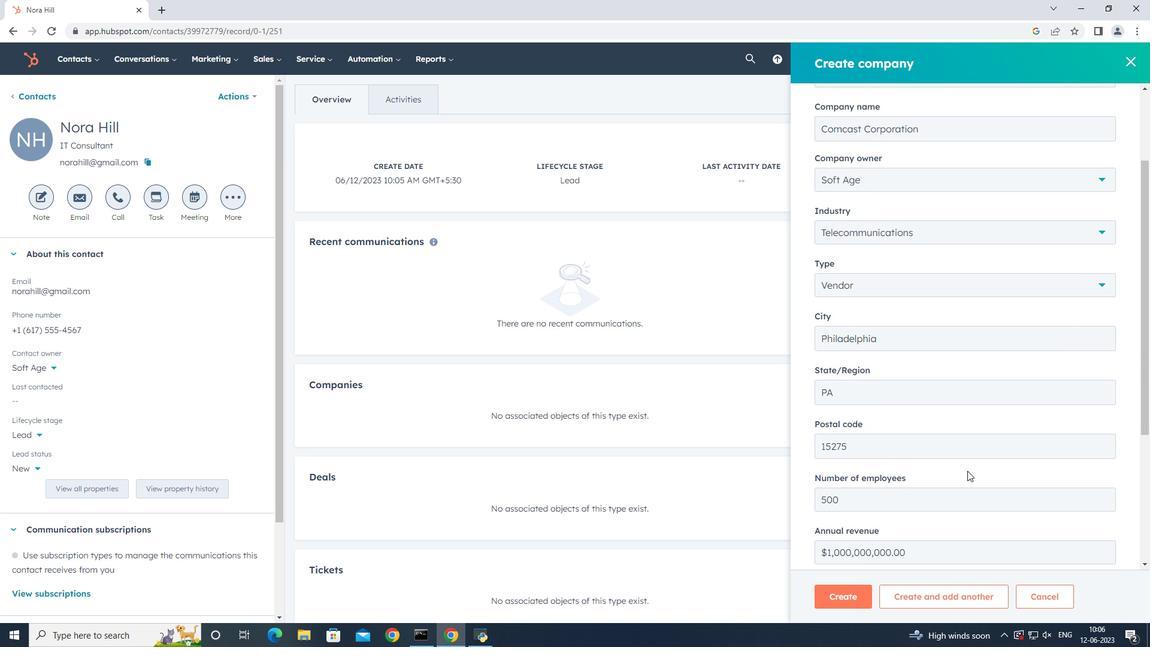 
Action: Mouse scrolled (968, 470) with delta (0, 0)
Screenshot: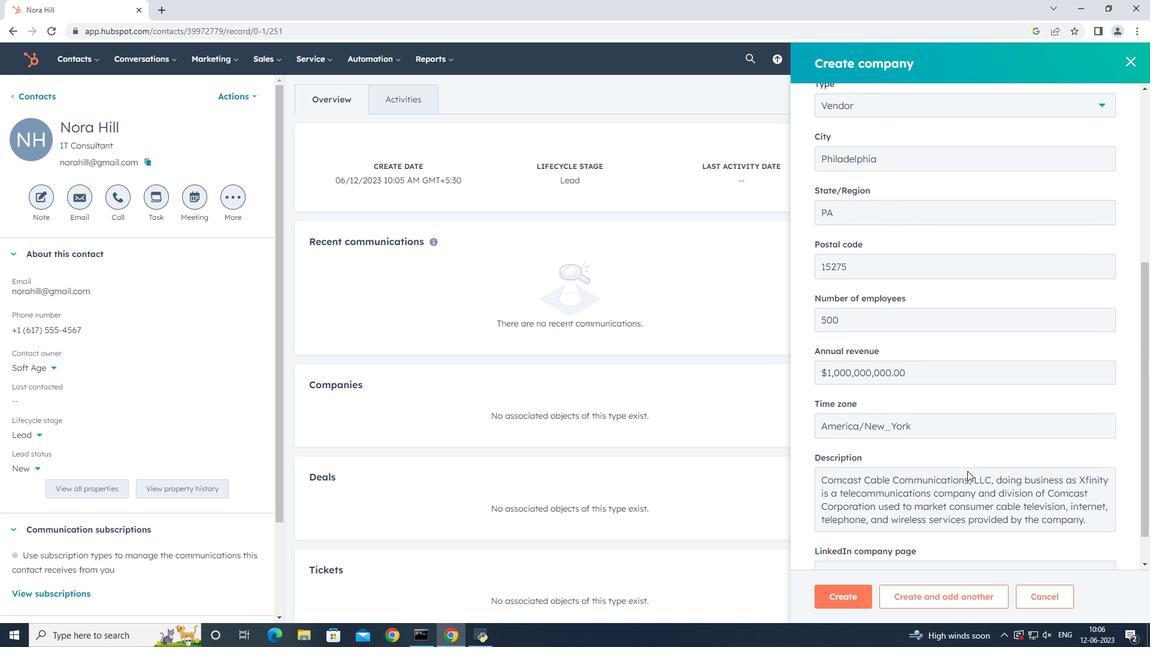 
Action: Mouse scrolled (968, 470) with delta (0, 0)
Screenshot: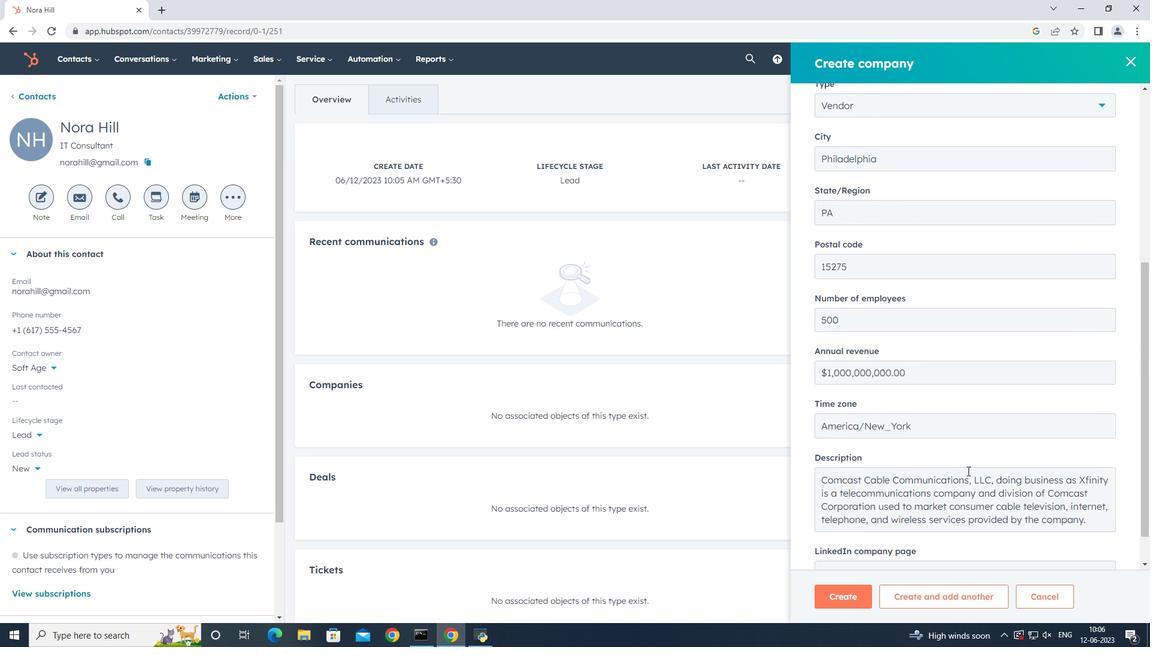 
Action: Mouse scrolled (968, 470) with delta (0, 0)
Screenshot: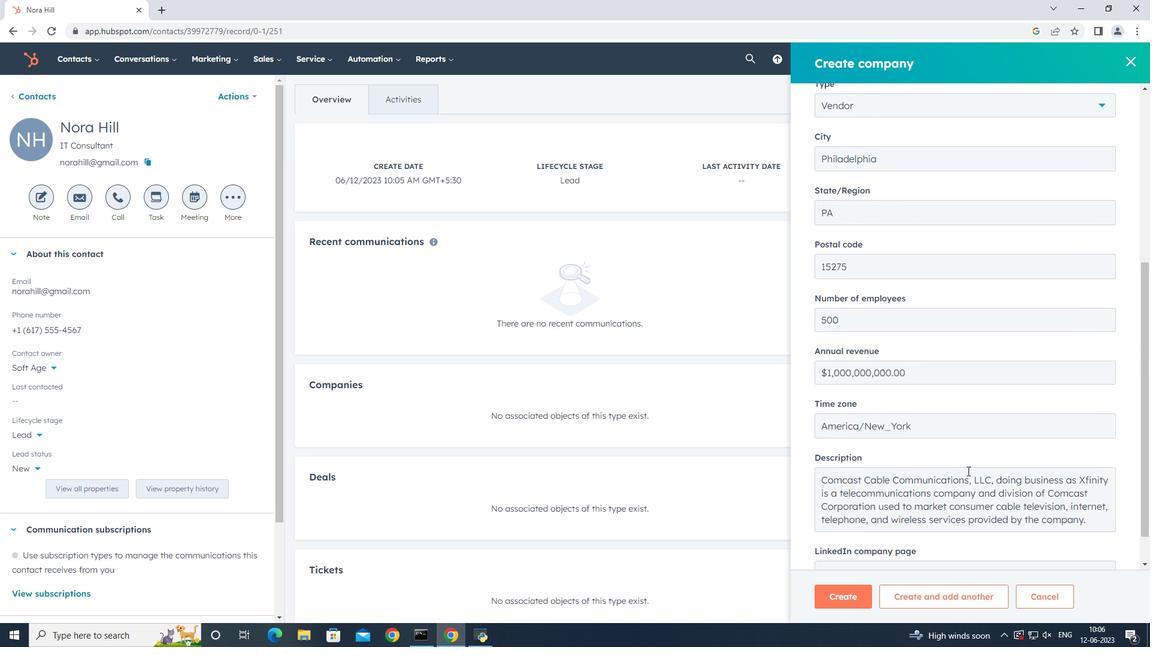 
Action: Mouse scrolled (968, 470) with delta (0, 0)
Screenshot: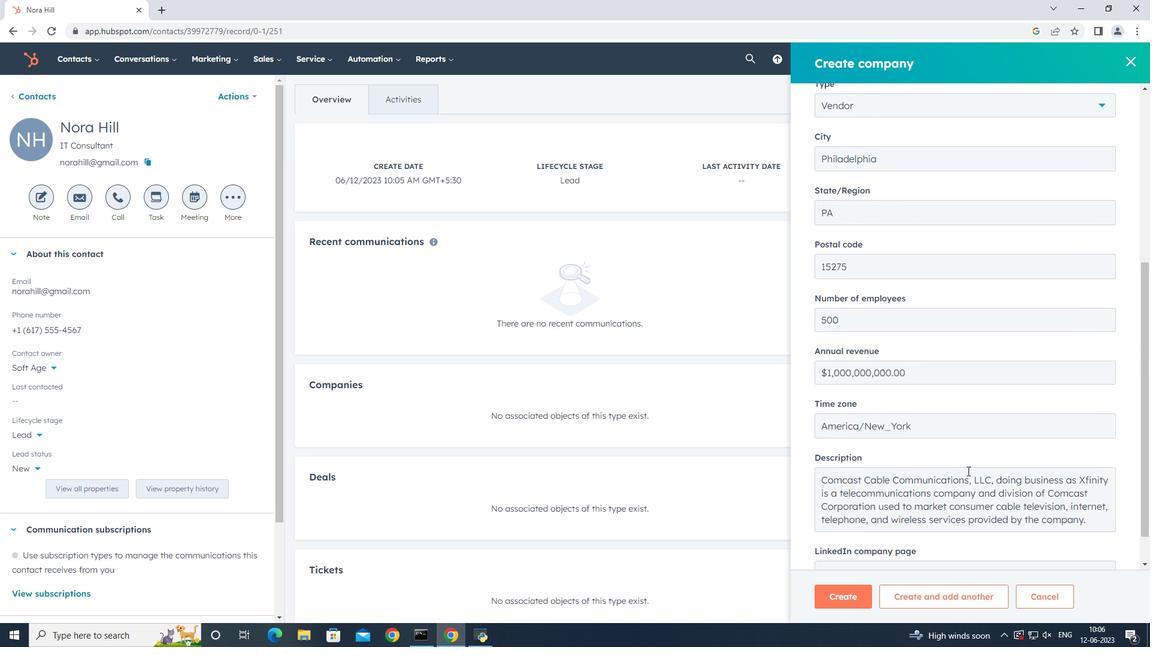 
Action: Mouse scrolled (968, 470) with delta (0, 0)
Screenshot: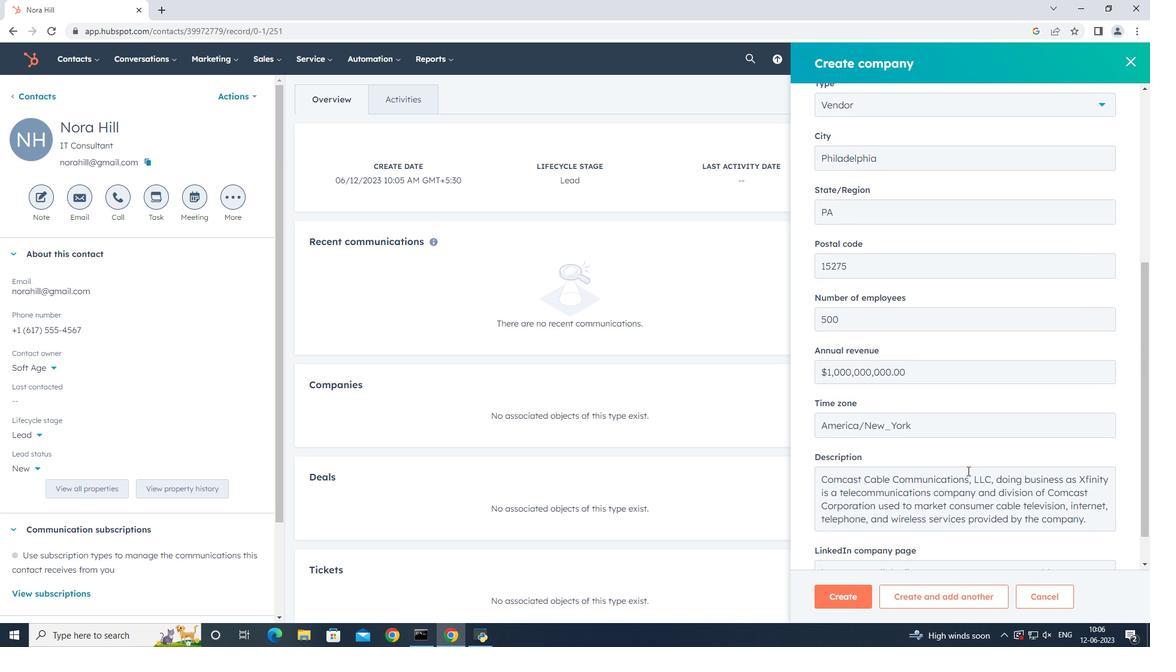 
Action: Mouse moved to (847, 597)
Screenshot: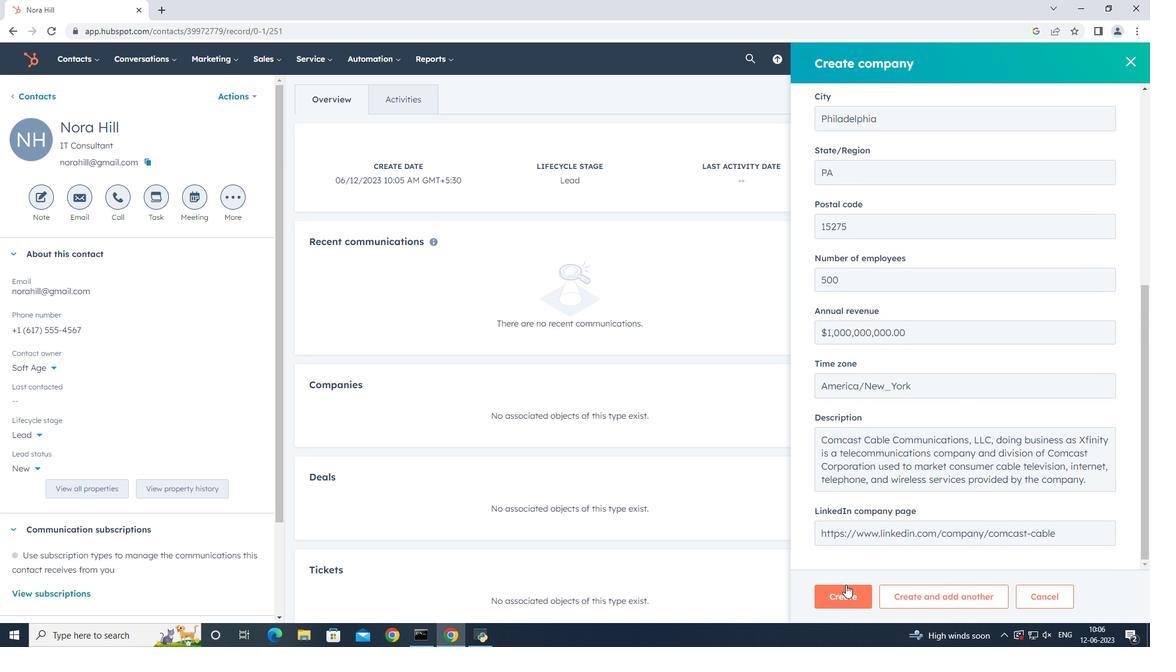 
Action: Mouse pressed left at (847, 597)
Screenshot: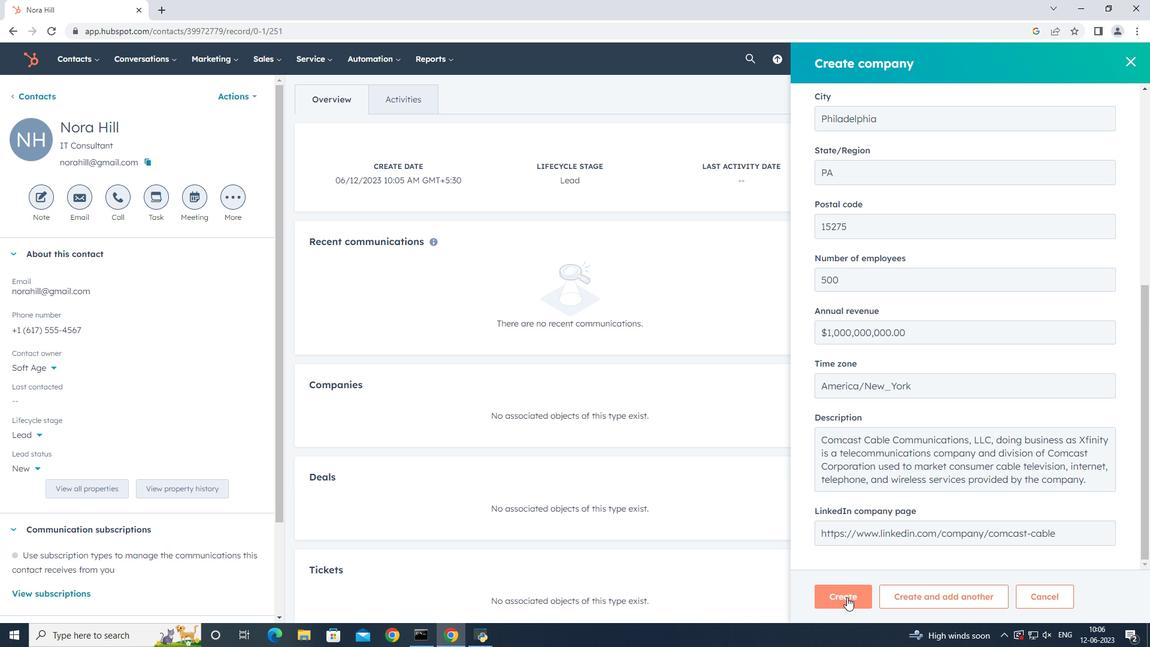 
Action: Mouse moved to (777, 437)
Screenshot: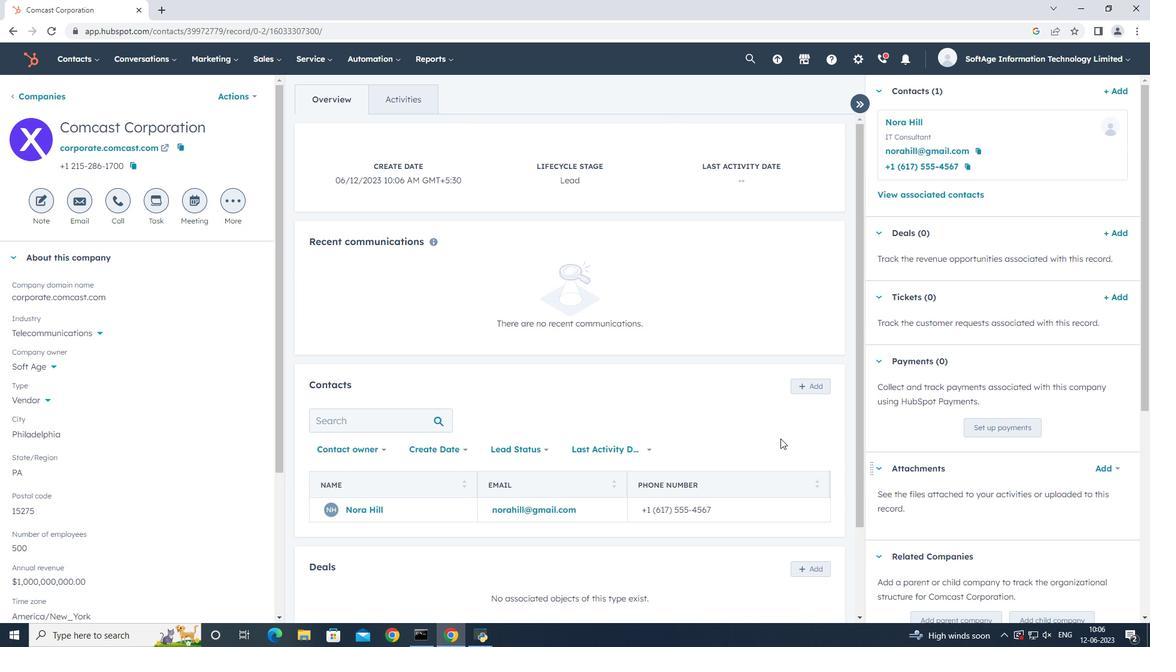 
